 Task: Find connections with filter location Castrop-Rauxel with filter topic #jobwith filter profile language French with filter current company Hindustan Zinc with filter school Christ University, Bangalore with filter industry Food and Beverage Services with filter service category Tax Law with filter keywords title Geological Engineer
Action: Mouse moved to (607, 80)
Screenshot: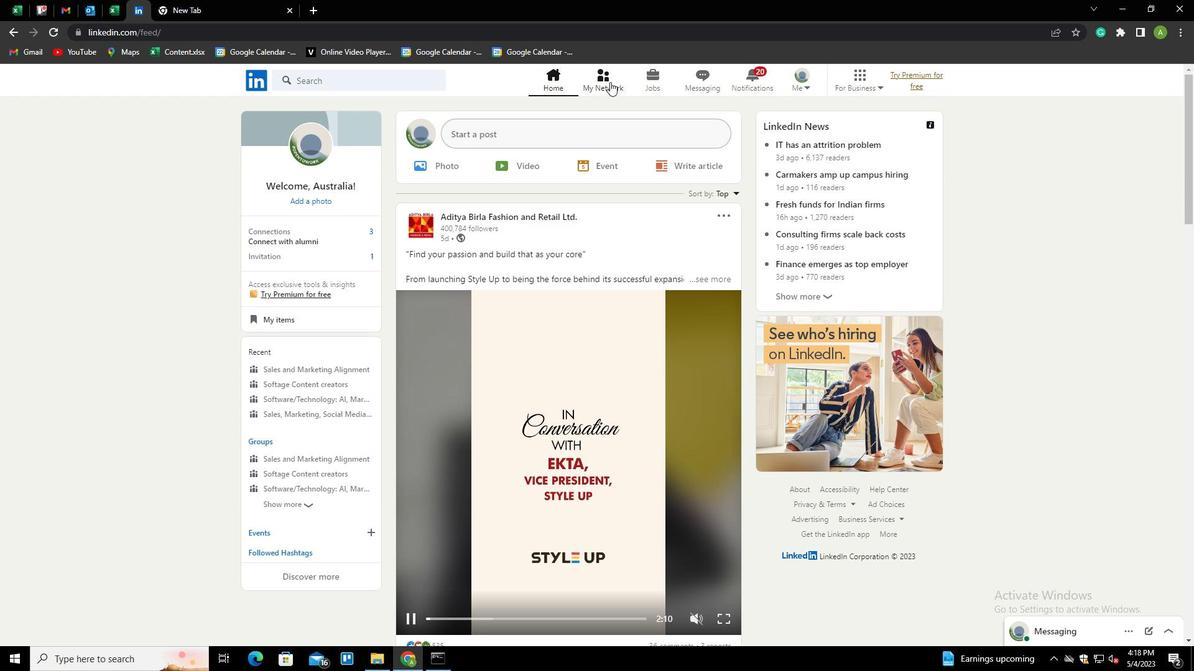 
Action: Mouse pressed left at (607, 80)
Screenshot: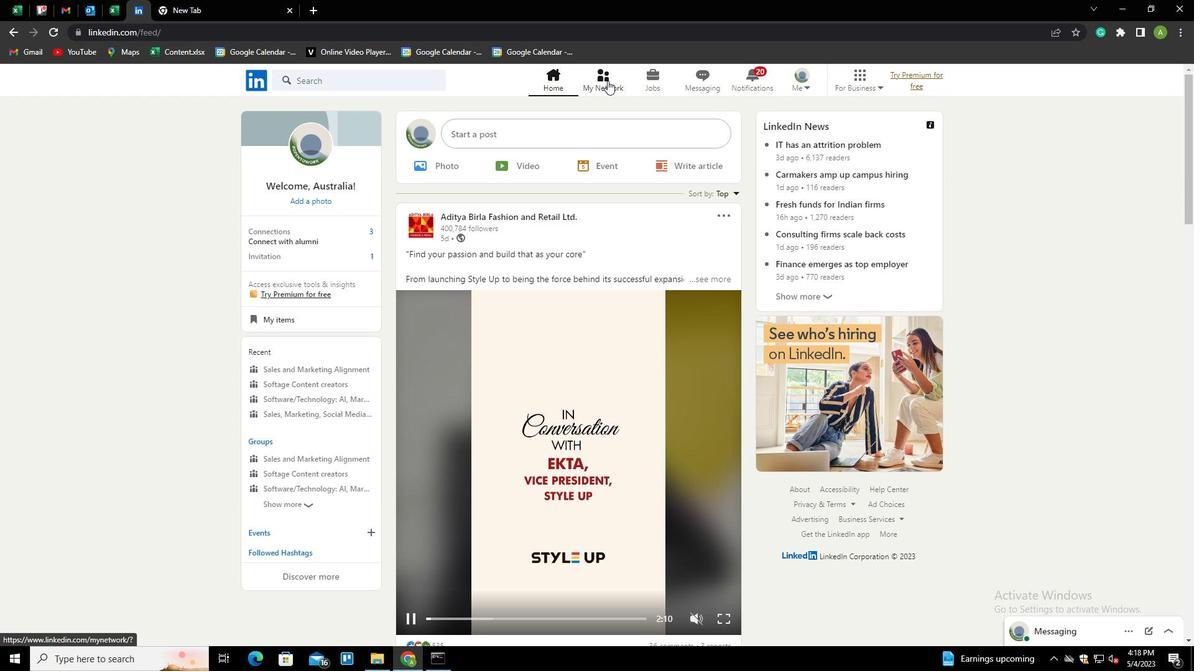 
Action: Mouse moved to (270, 151)
Screenshot: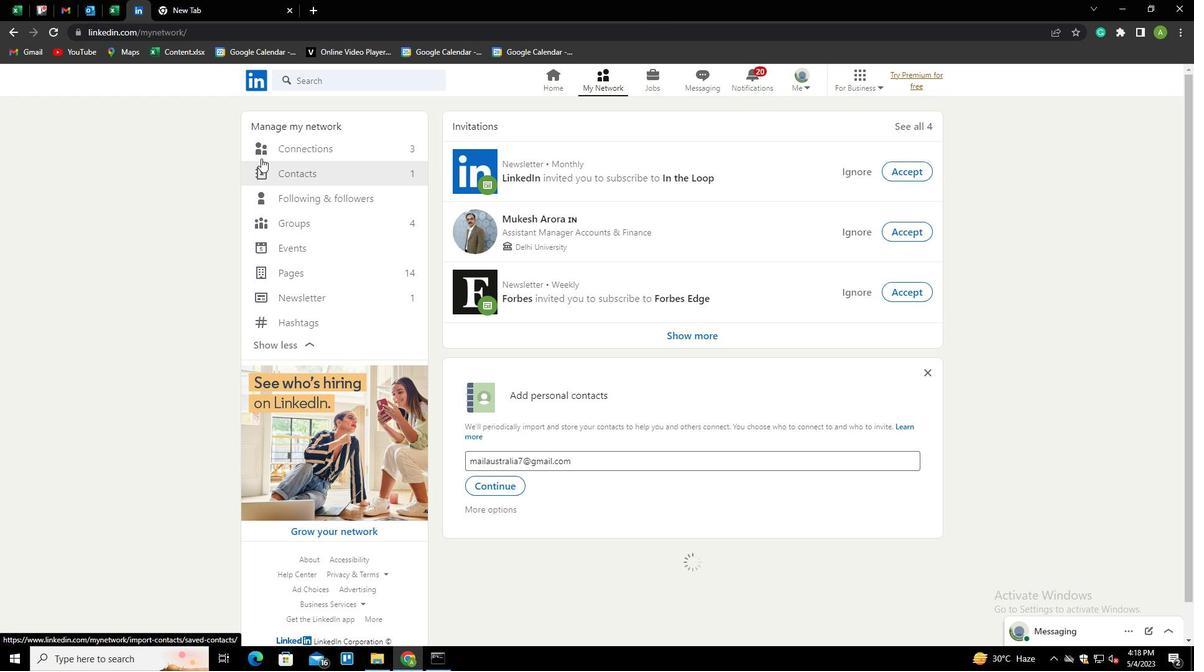 
Action: Mouse pressed left at (270, 151)
Screenshot: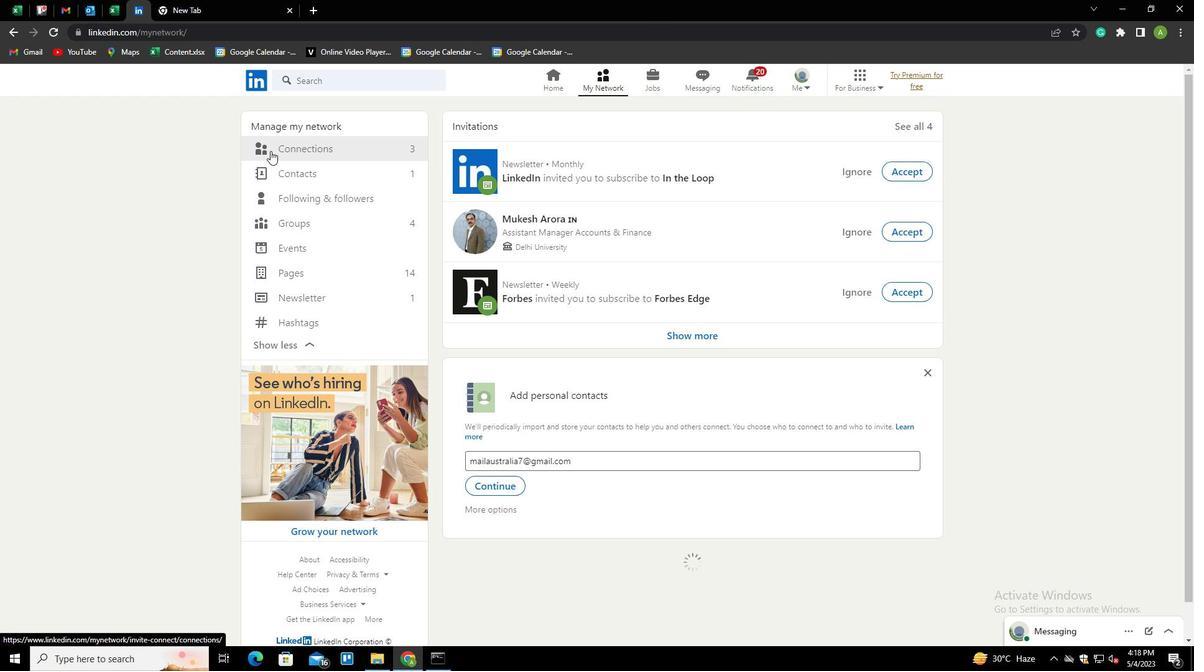 
Action: Mouse moved to (281, 146)
Screenshot: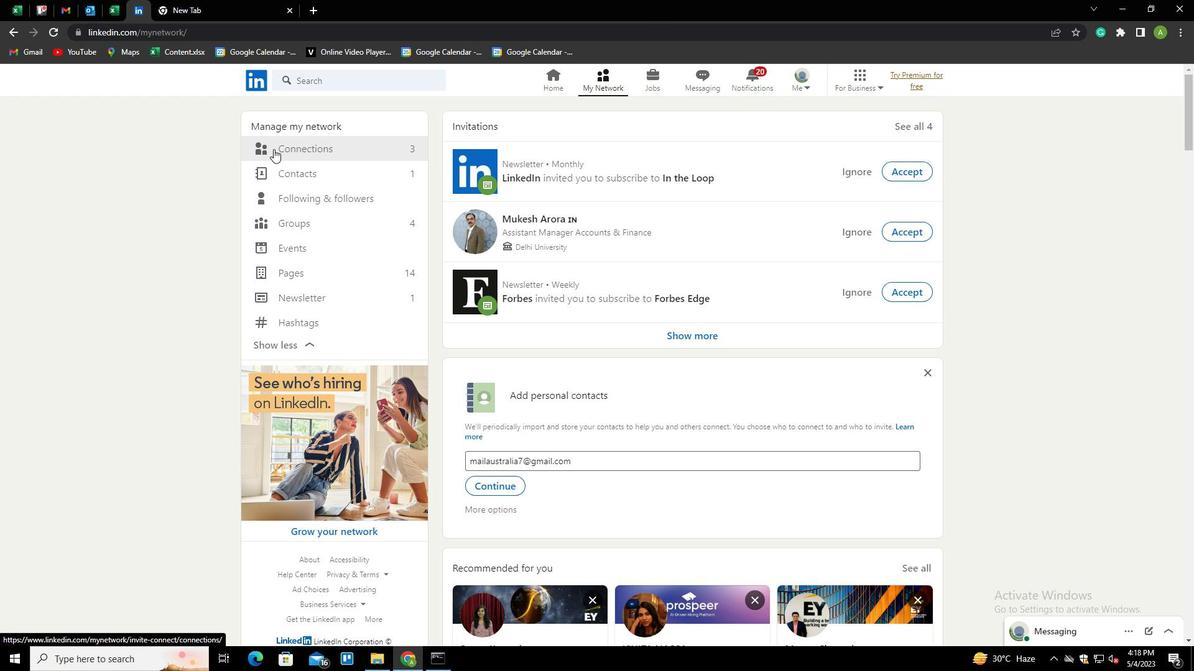 
Action: Mouse pressed left at (281, 146)
Screenshot: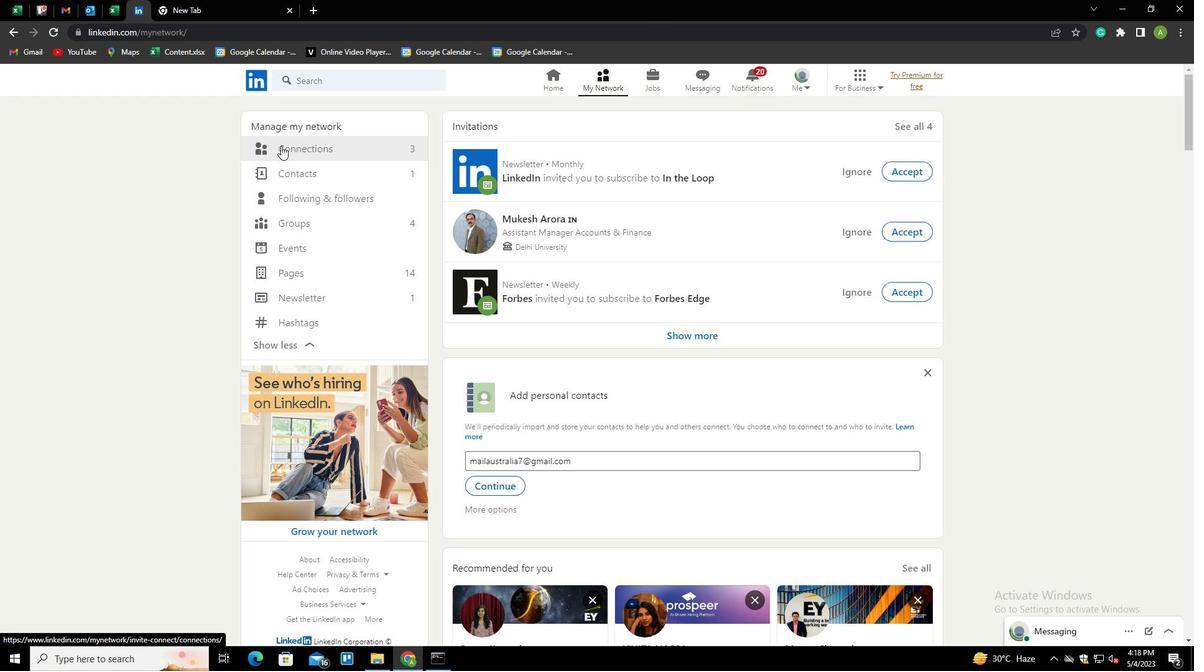 
Action: Mouse moved to (669, 148)
Screenshot: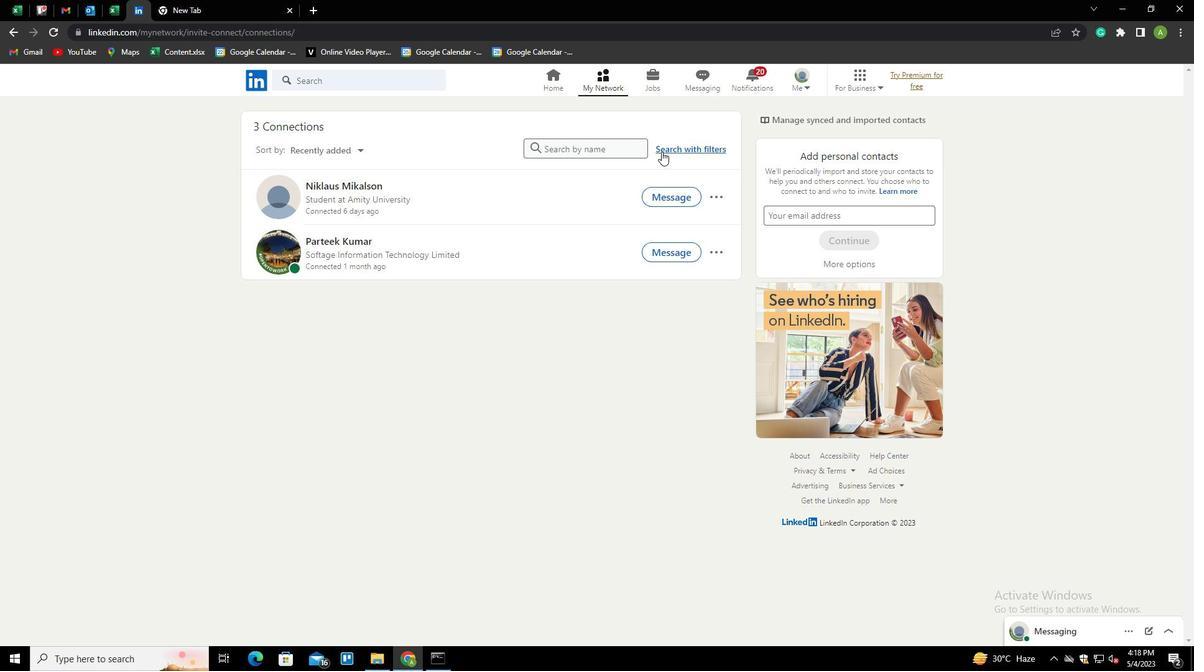 
Action: Mouse pressed left at (669, 148)
Screenshot: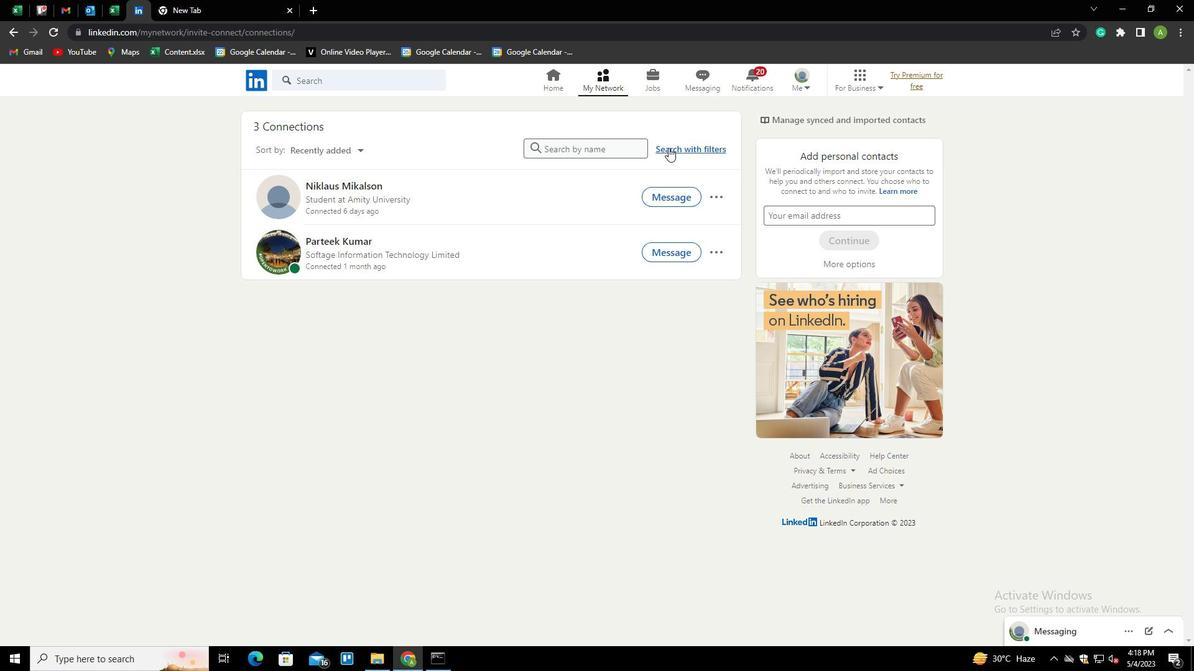 
Action: Mouse moved to (635, 114)
Screenshot: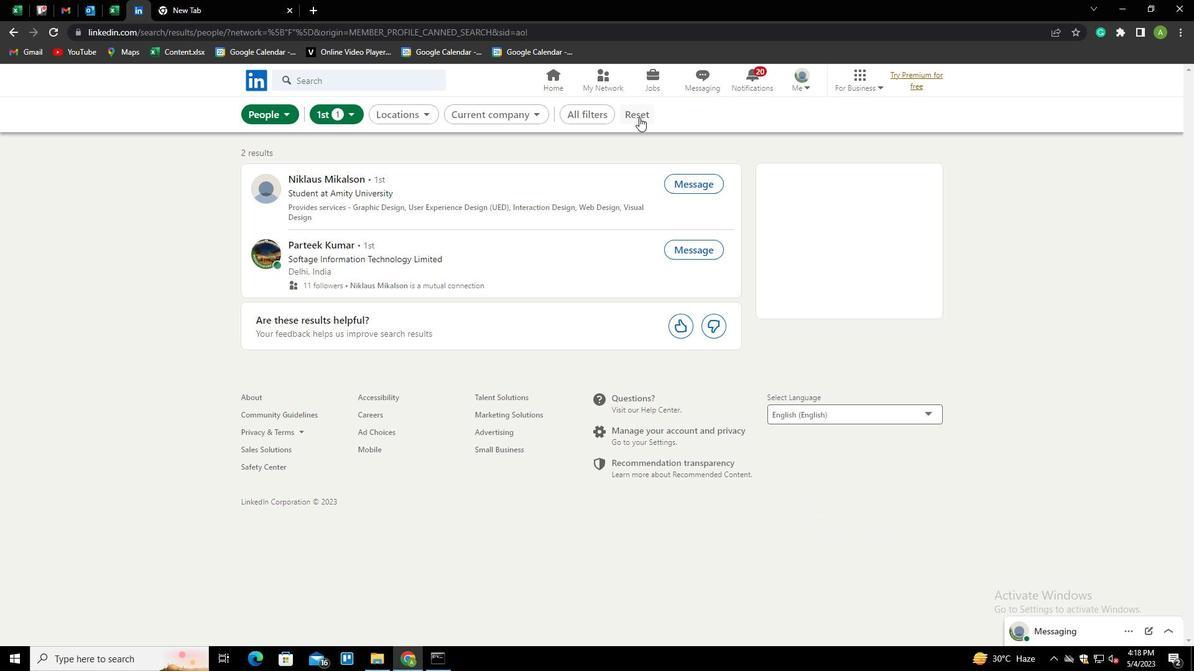 
Action: Mouse pressed left at (635, 114)
Screenshot: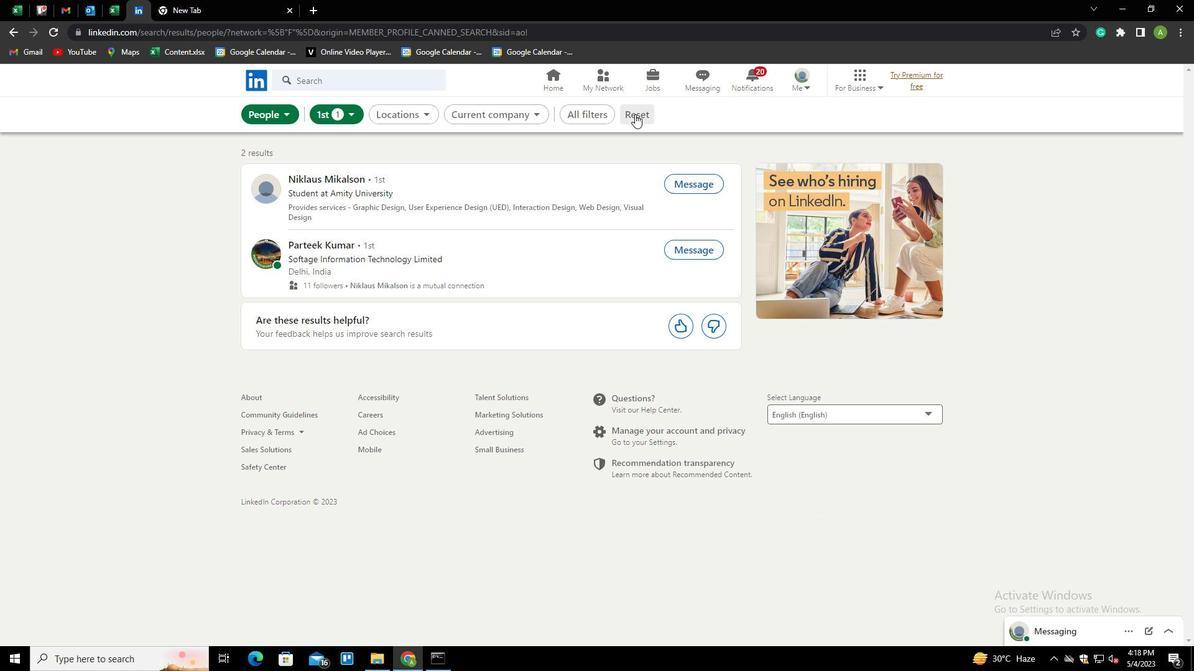 
Action: Mouse moved to (624, 113)
Screenshot: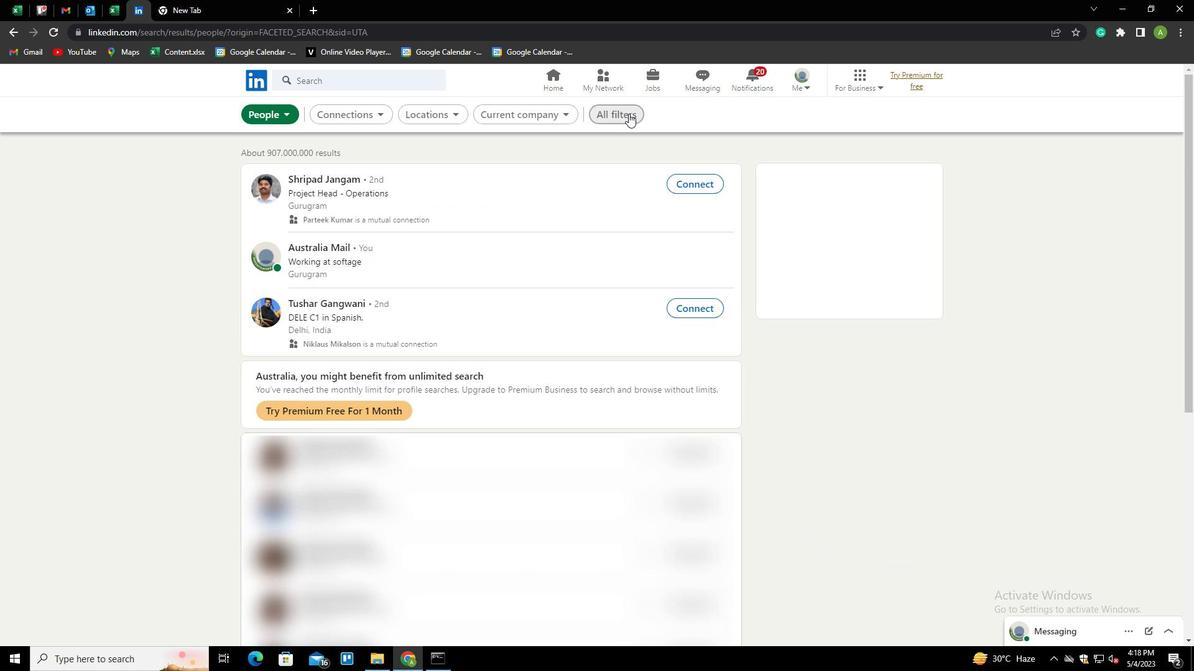 
Action: Mouse pressed left at (624, 113)
Screenshot: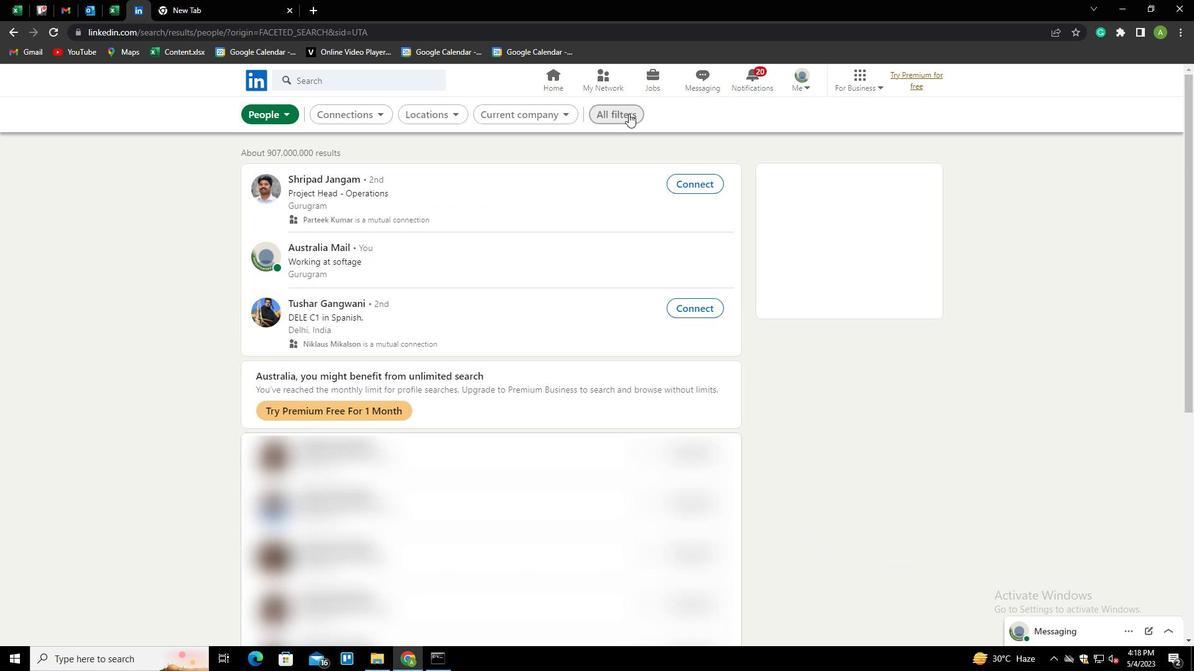 
Action: Mouse moved to (974, 317)
Screenshot: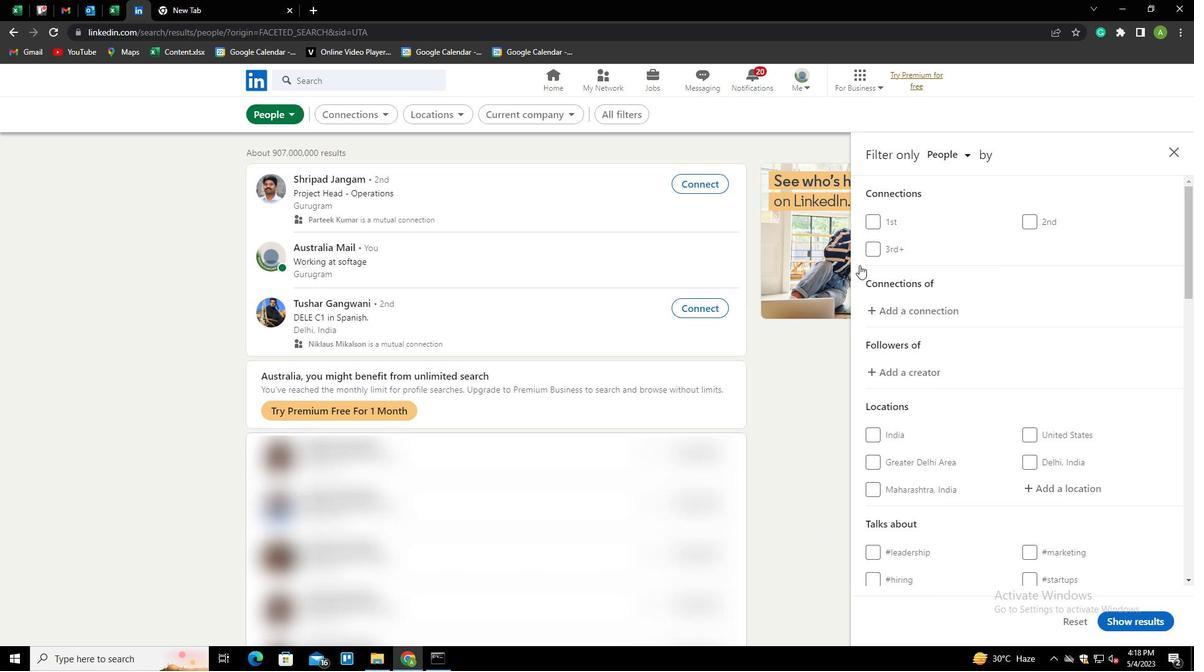 
Action: Mouse scrolled (974, 317) with delta (0, 0)
Screenshot: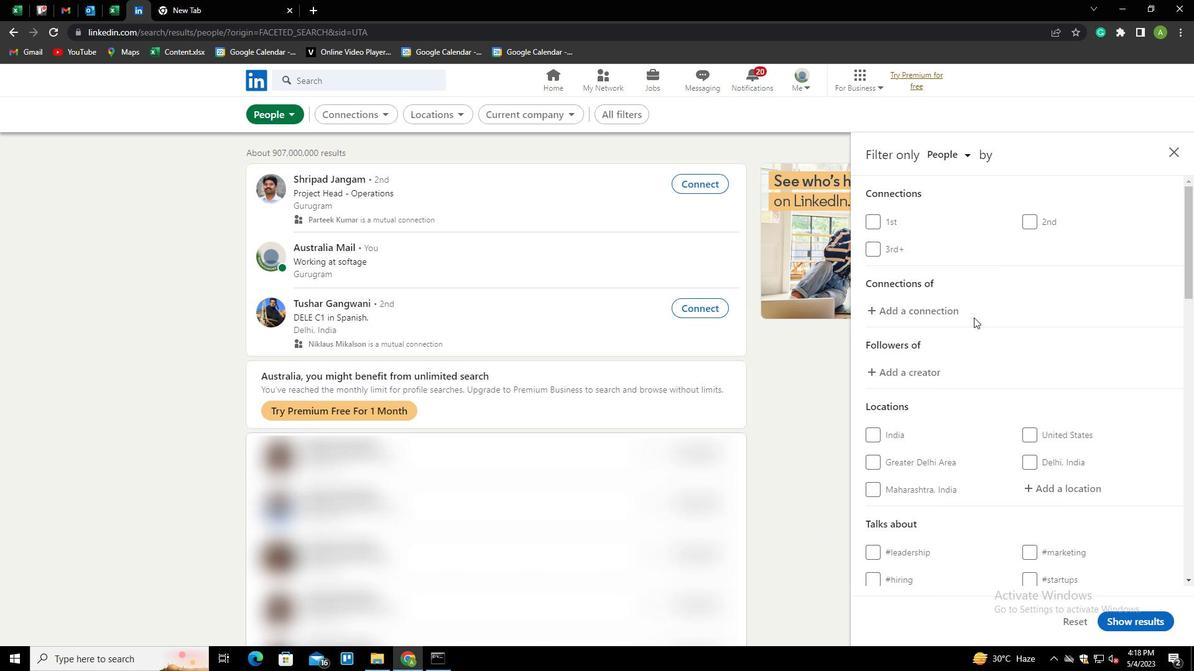
Action: Mouse scrolled (974, 317) with delta (0, 0)
Screenshot: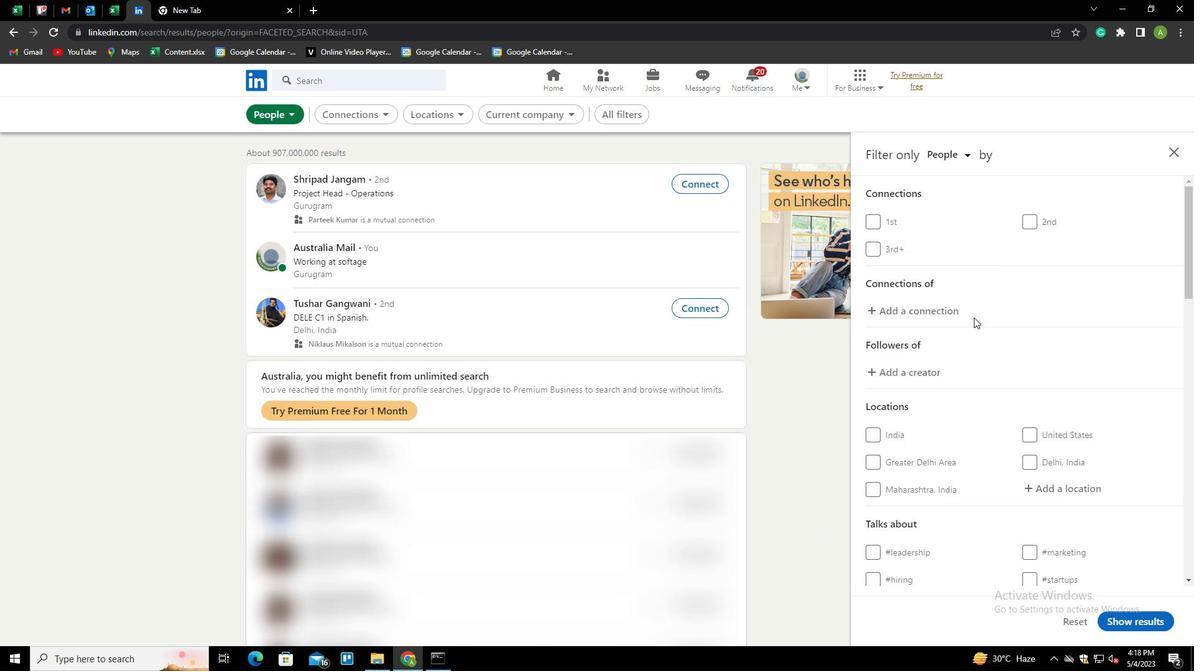 
Action: Mouse moved to (1057, 357)
Screenshot: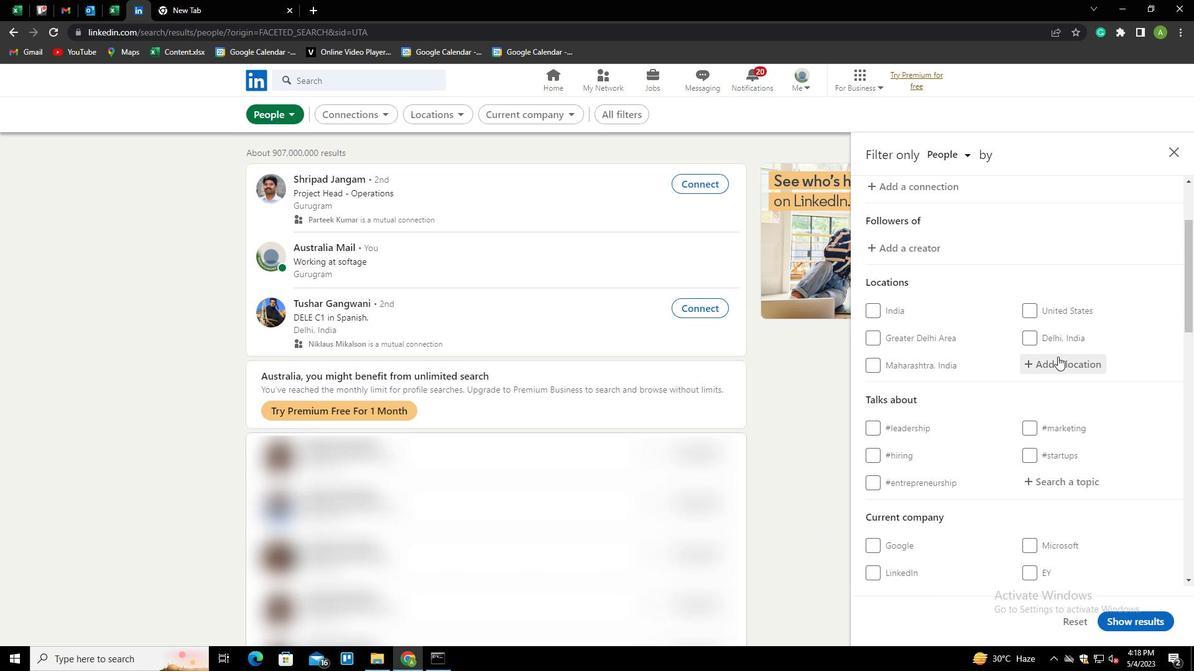 
Action: Mouse pressed left at (1057, 357)
Screenshot: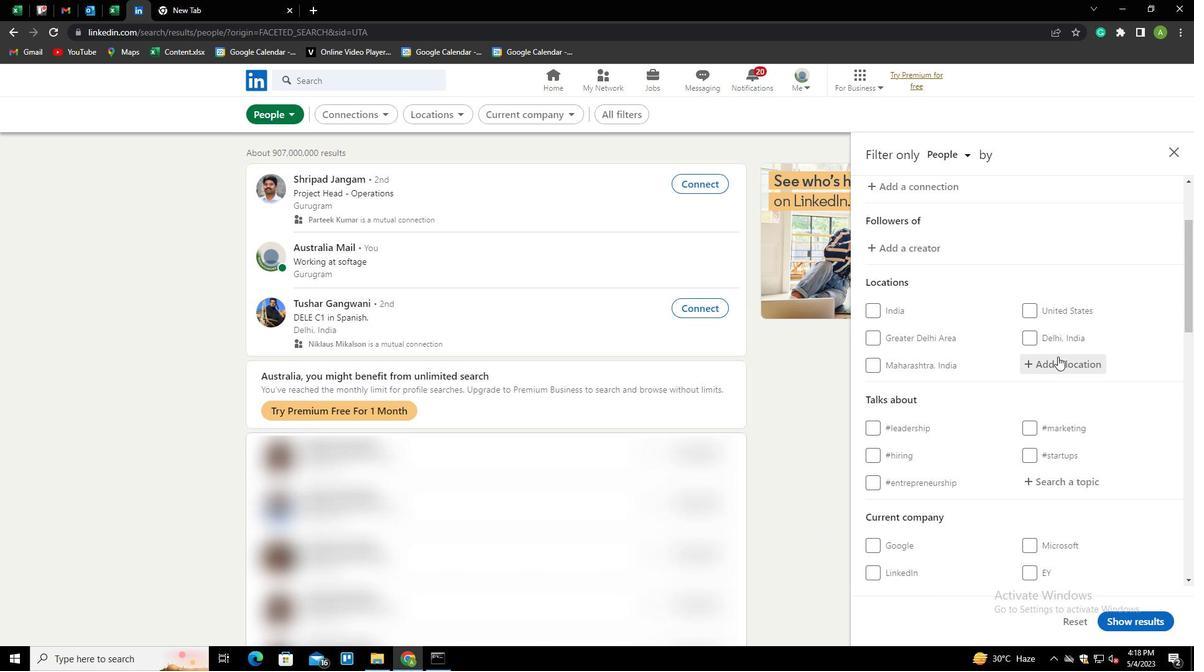 
Action: Key pressed <Key.shift>CA
Screenshot: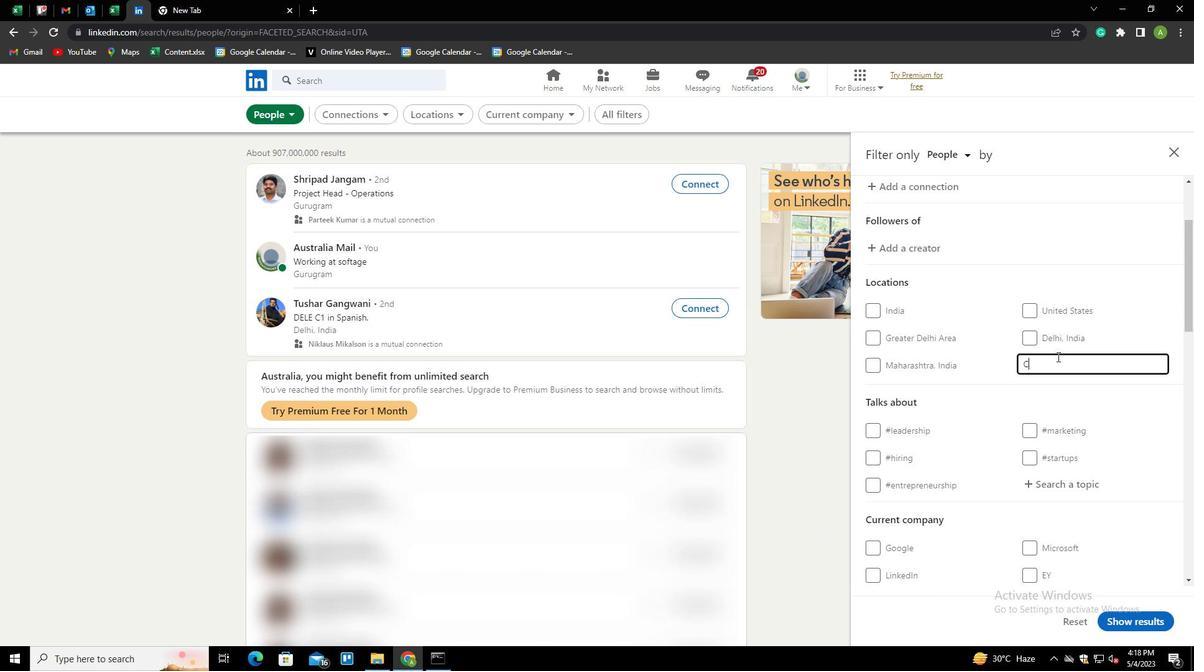 
Action: Mouse moved to (967, 391)
Screenshot: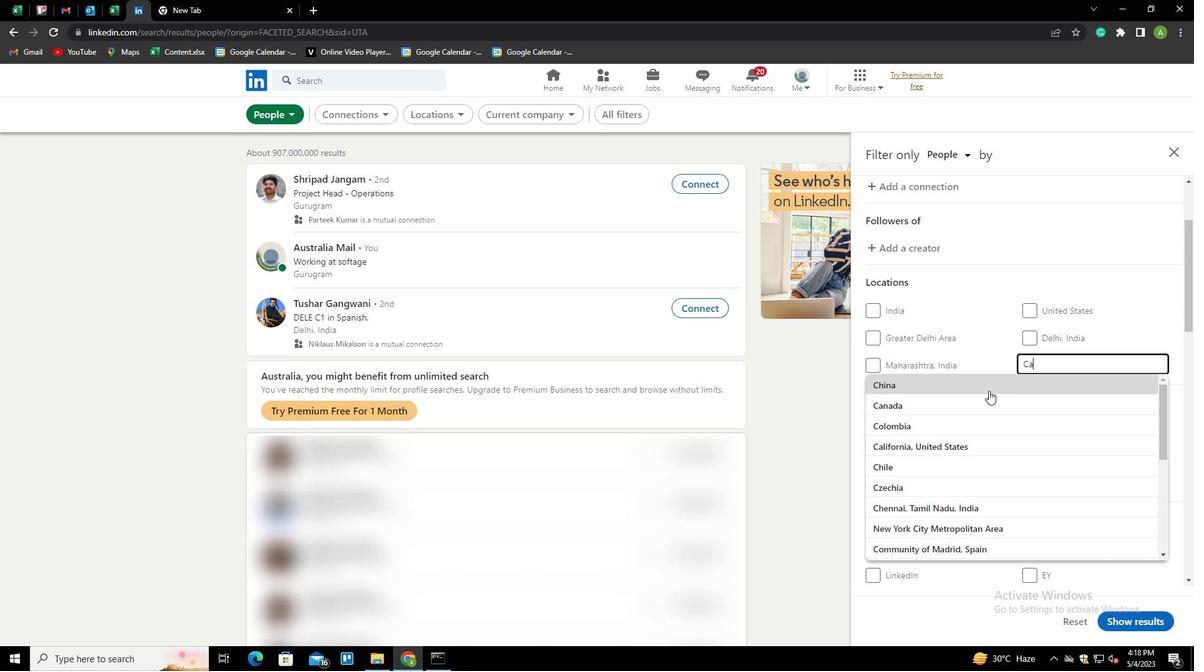 
Action: Key pressed STROP<Key.down><Key.enter>
Screenshot: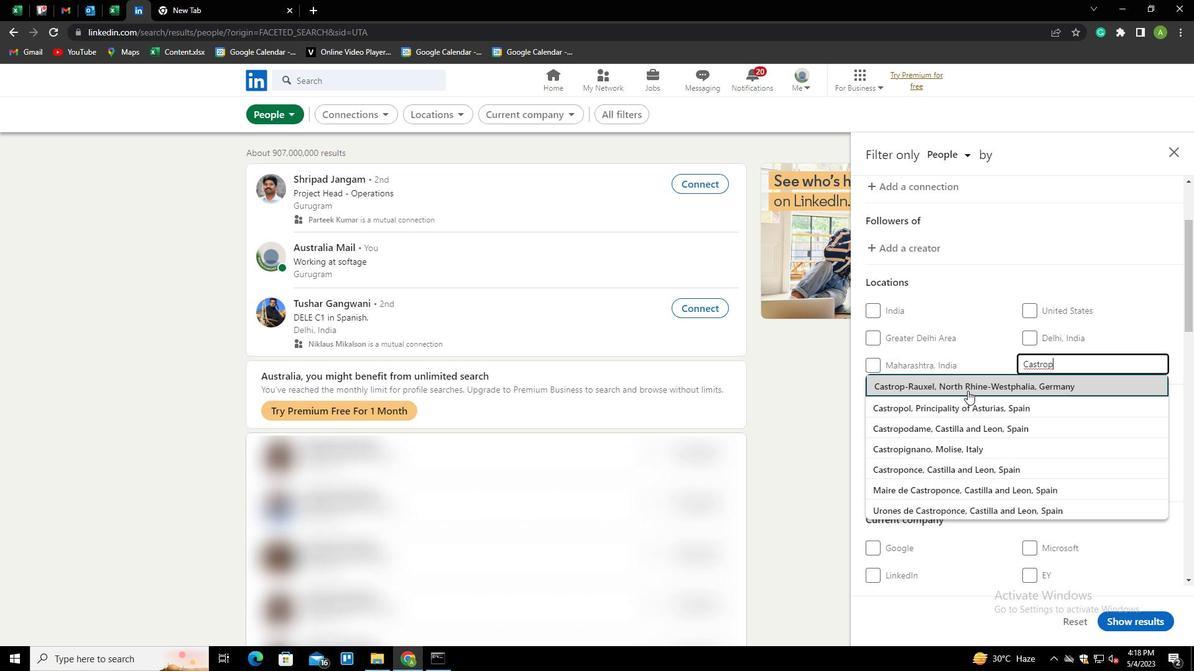 
Action: Mouse scrolled (967, 390) with delta (0, 0)
Screenshot: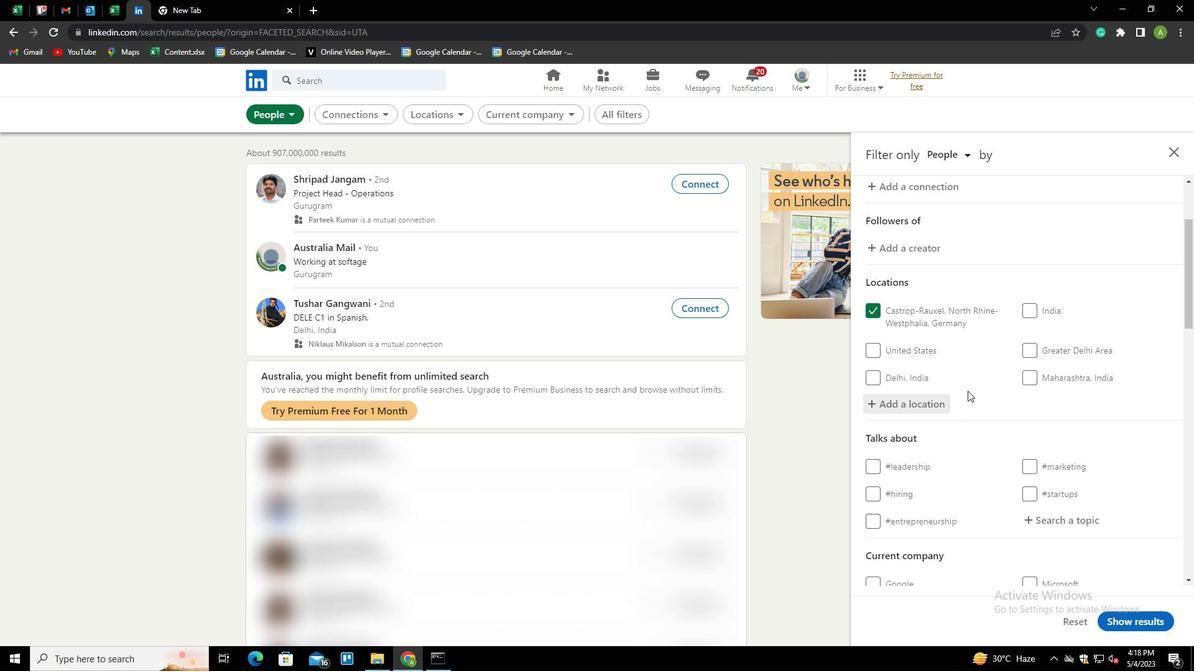 
Action: Mouse scrolled (967, 390) with delta (0, 0)
Screenshot: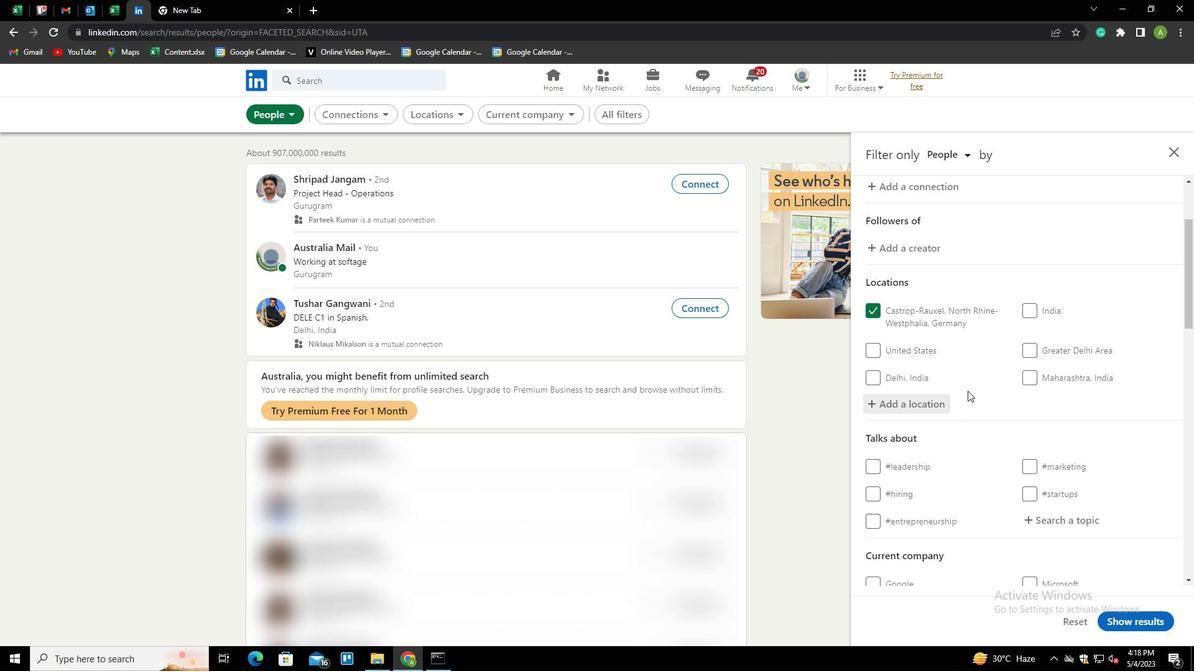
Action: Mouse moved to (1035, 395)
Screenshot: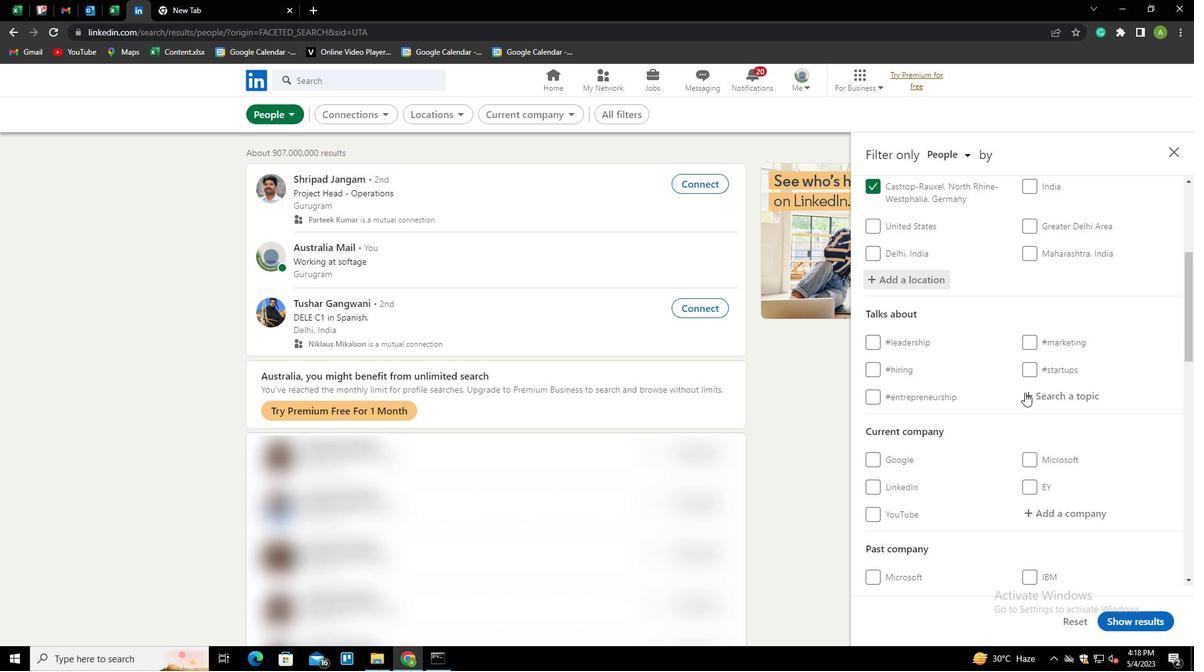 
Action: Mouse pressed left at (1035, 395)
Screenshot: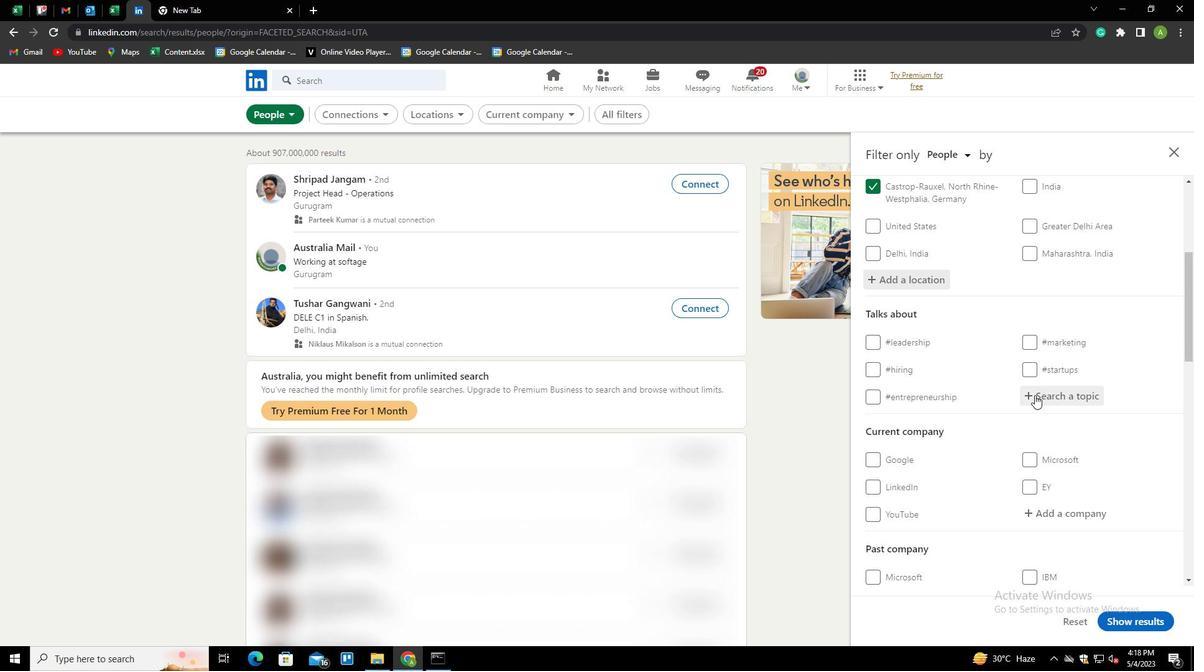 
Action: Mouse moved to (1026, 390)
Screenshot: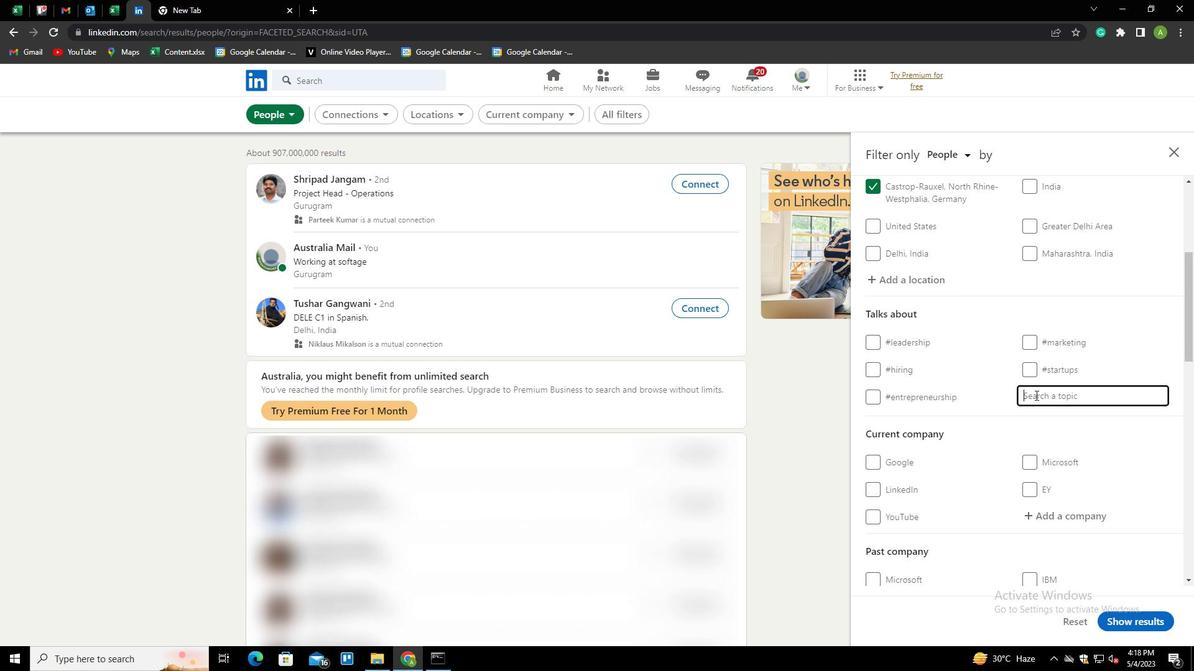 
Action: Key pressed JOB<Key.down><Key.enter>
Screenshot: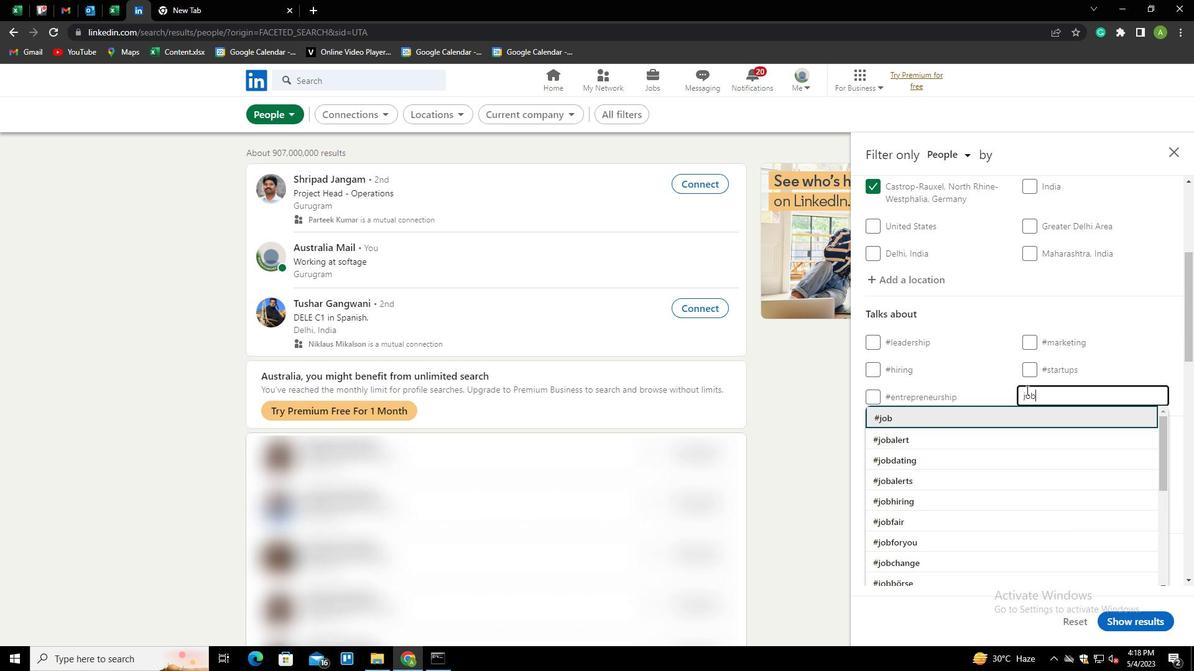 
Action: Mouse scrolled (1026, 389) with delta (0, 0)
Screenshot: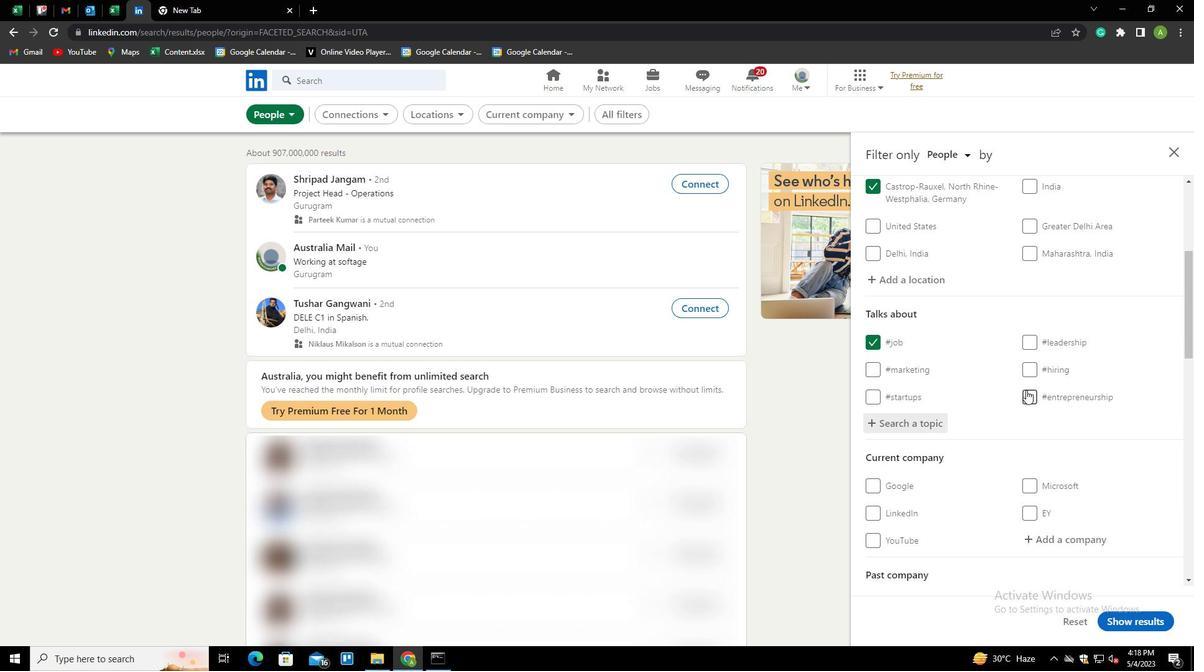 
Action: Mouse moved to (941, 438)
Screenshot: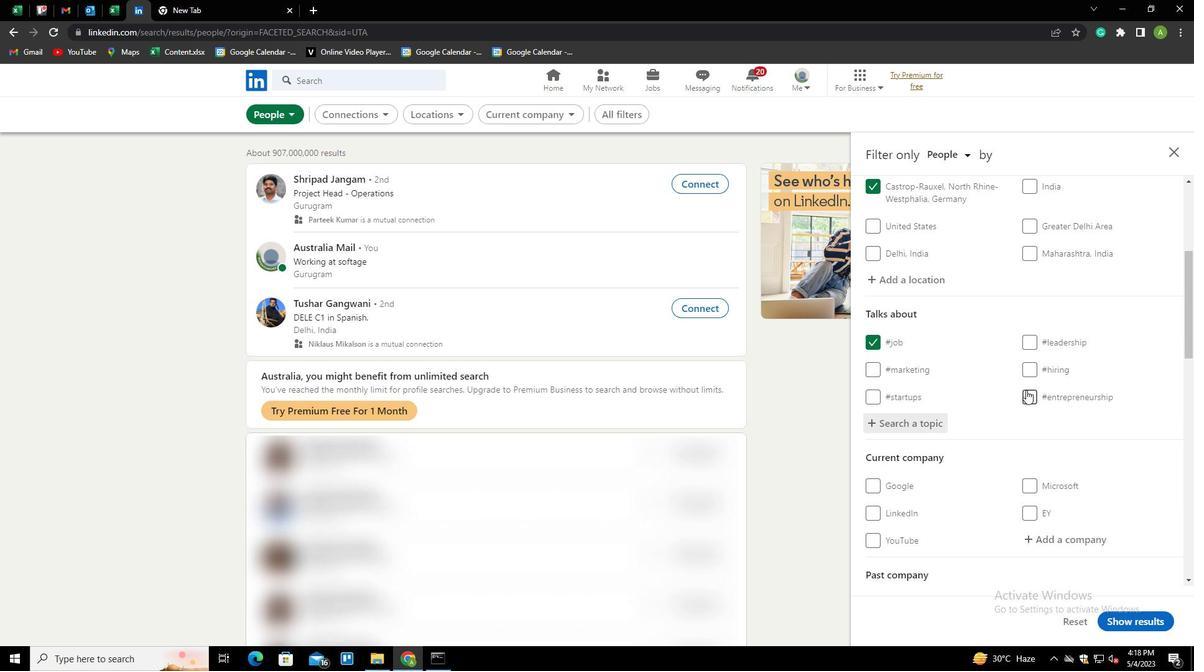 
Action: Mouse scrolled (941, 437) with delta (0, 0)
Screenshot: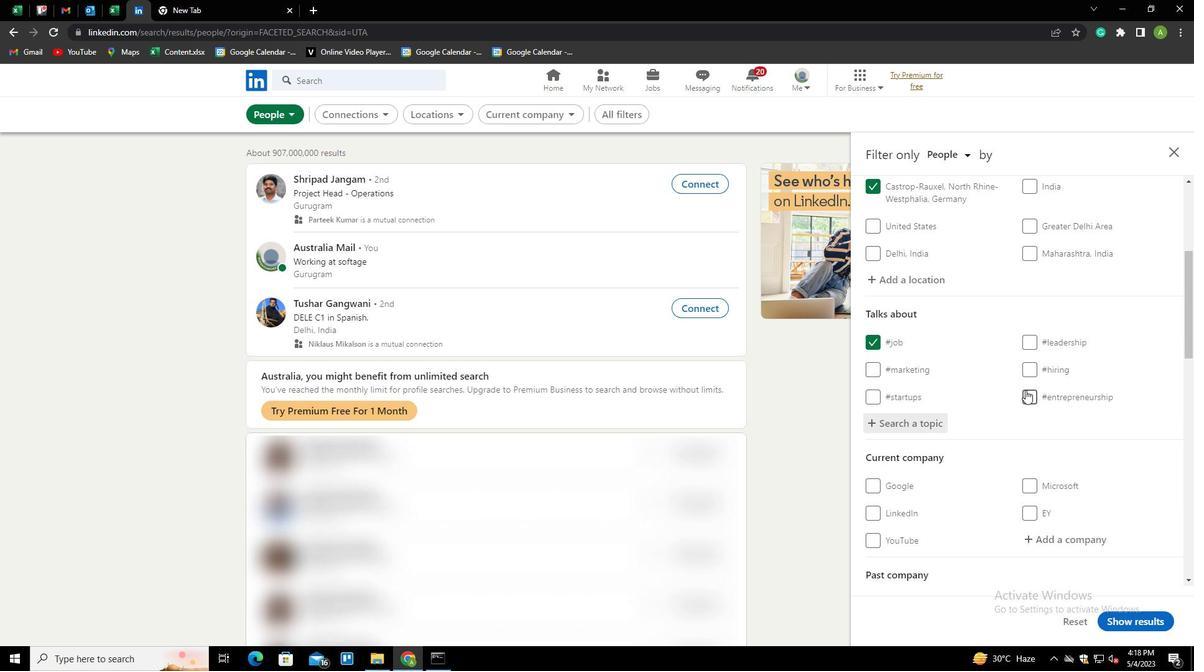 
Action: Mouse scrolled (941, 437) with delta (0, 0)
Screenshot: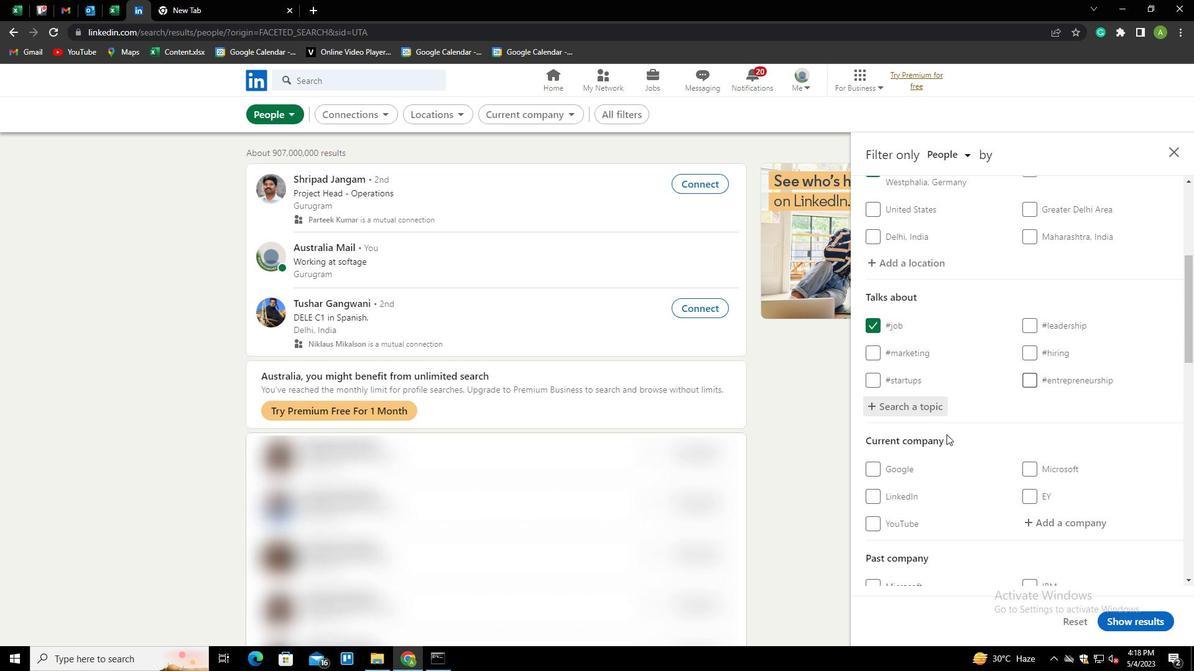 
Action: Mouse scrolled (941, 437) with delta (0, 0)
Screenshot: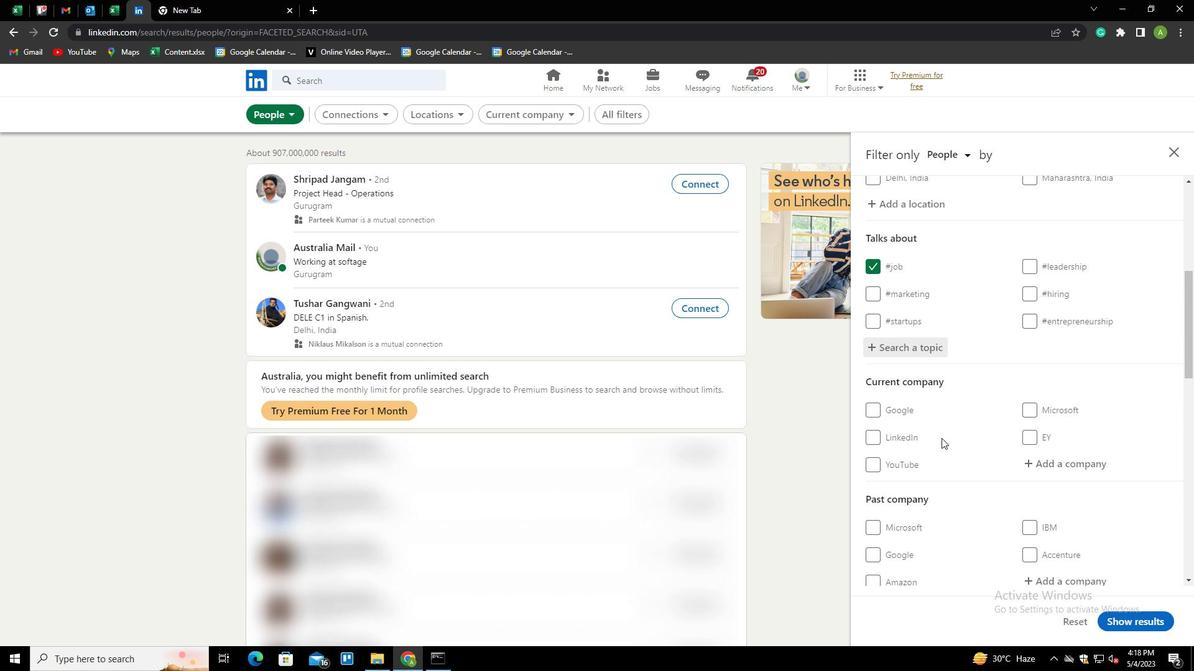 
Action: Mouse scrolled (941, 437) with delta (0, 0)
Screenshot: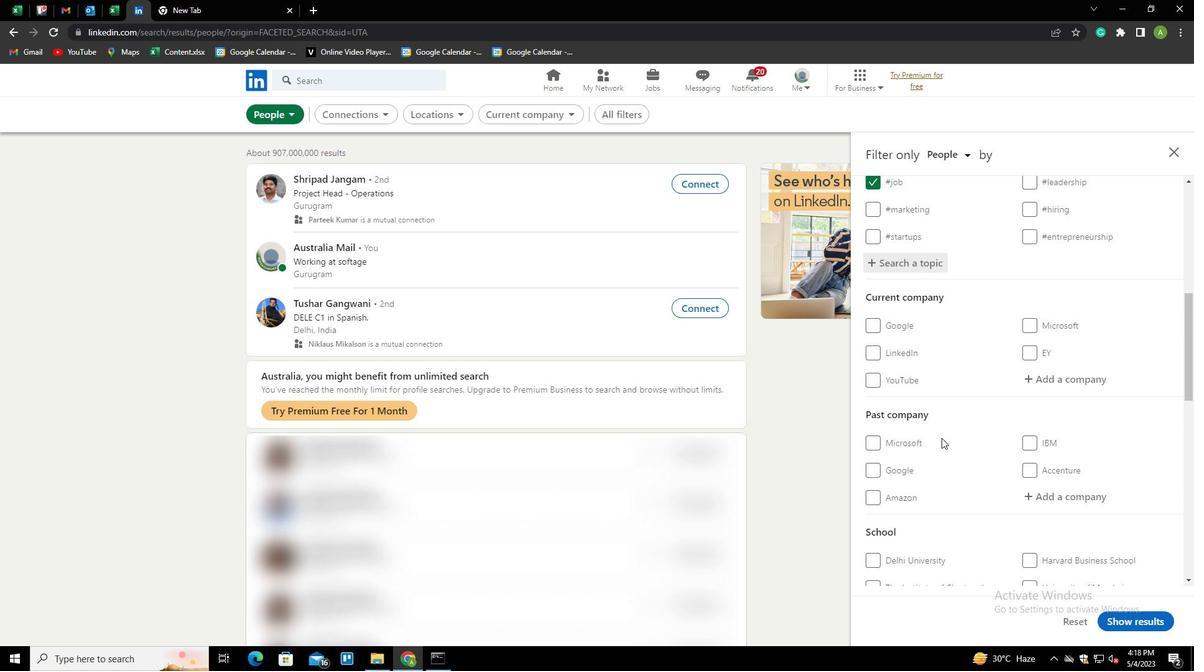 
Action: Mouse scrolled (941, 437) with delta (0, 0)
Screenshot: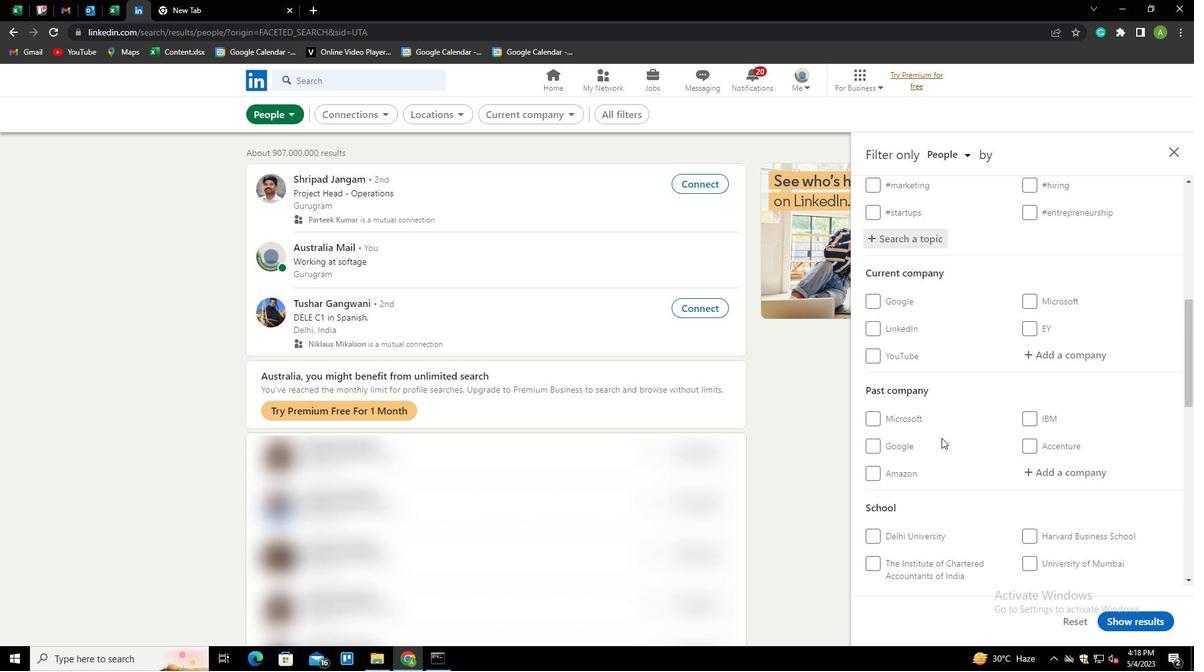 
Action: Mouse scrolled (941, 437) with delta (0, 0)
Screenshot: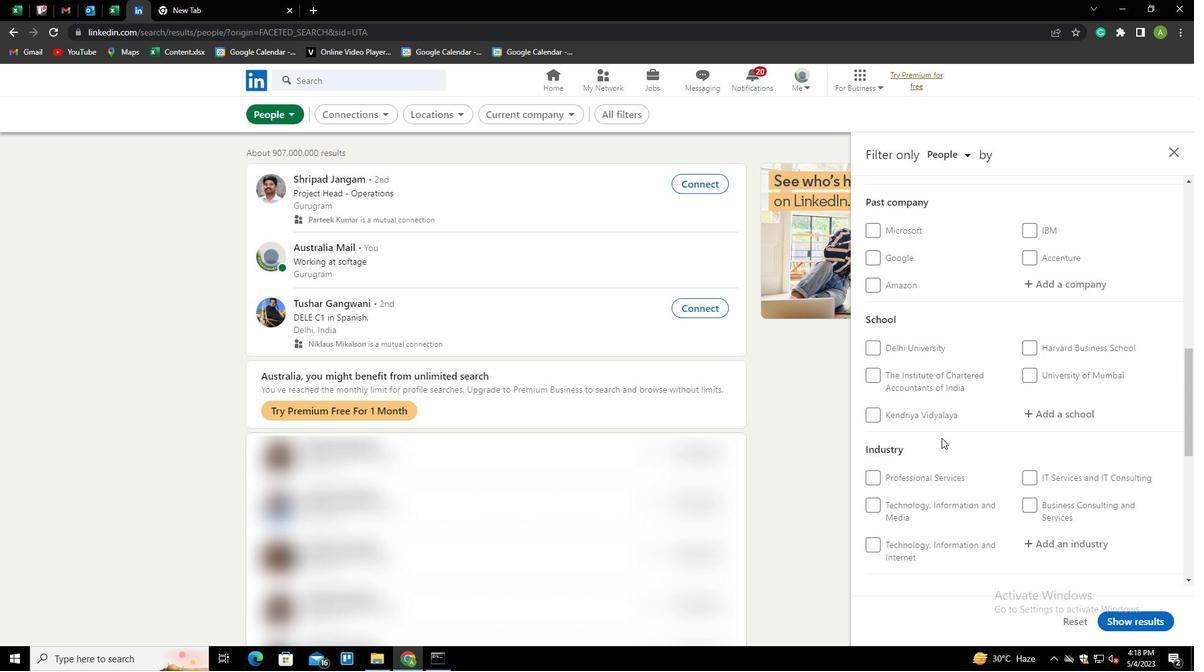 
Action: Mouse scrolled (941, 437) with delta (0, 0)
Screenshot: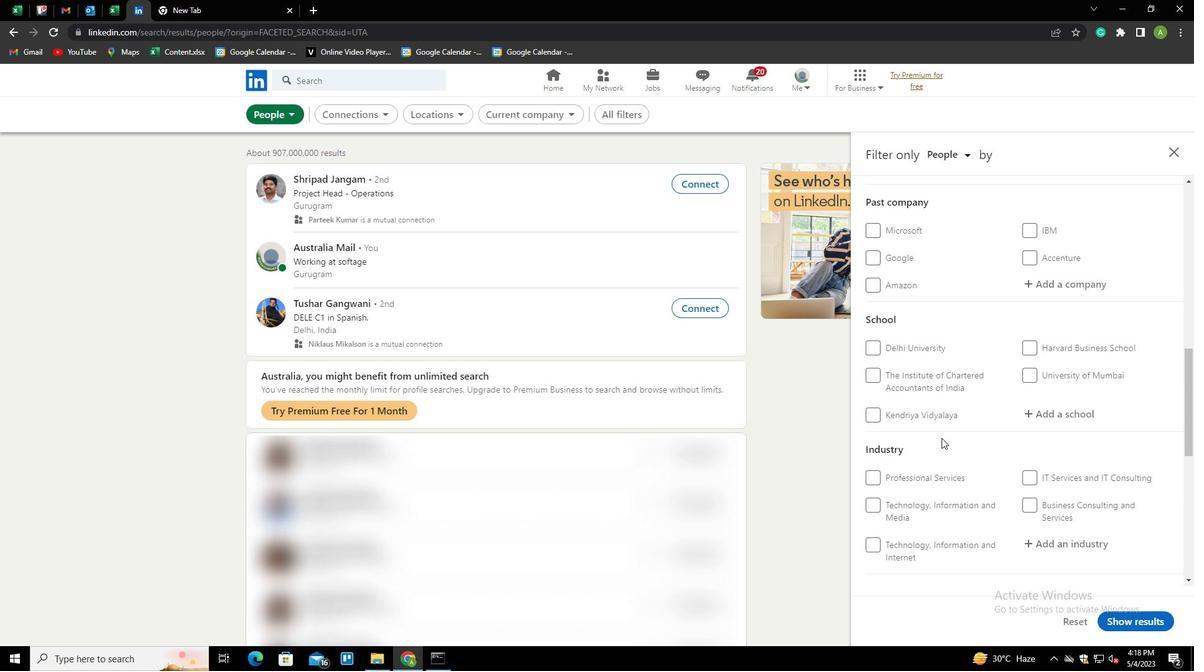 
Action: Mouse scrolled (941, 437) with delta (0, 0)
Screenshot: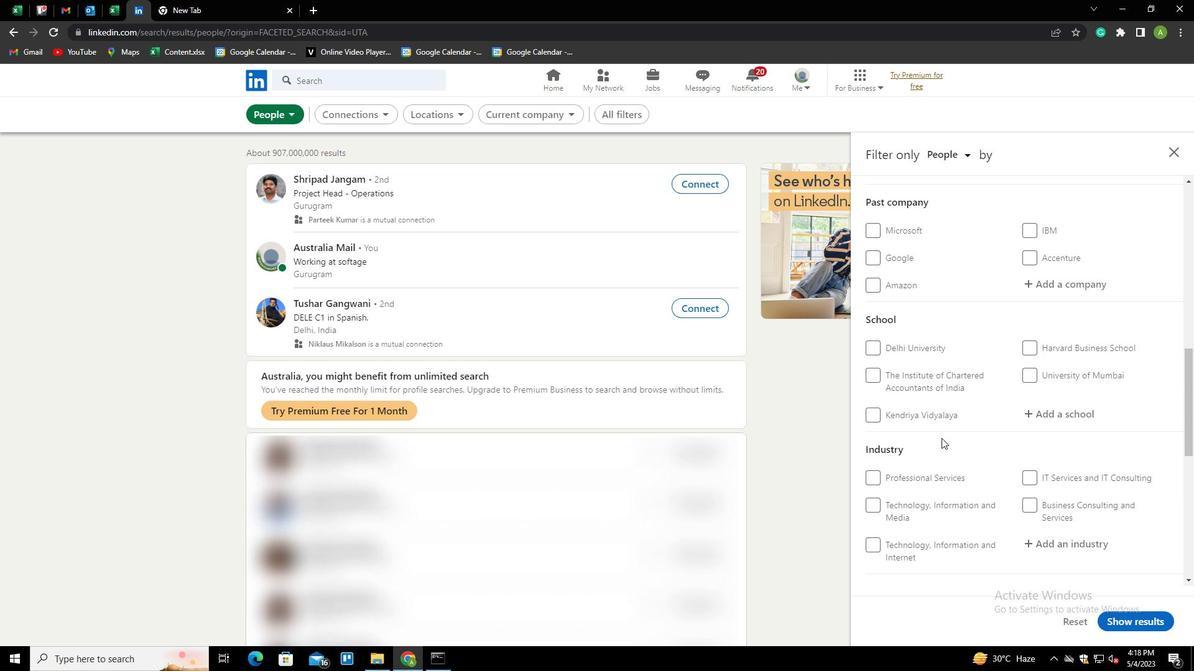 
Action: Mouse scrolled (941, 437) with delta (0, 0)
Screenshot: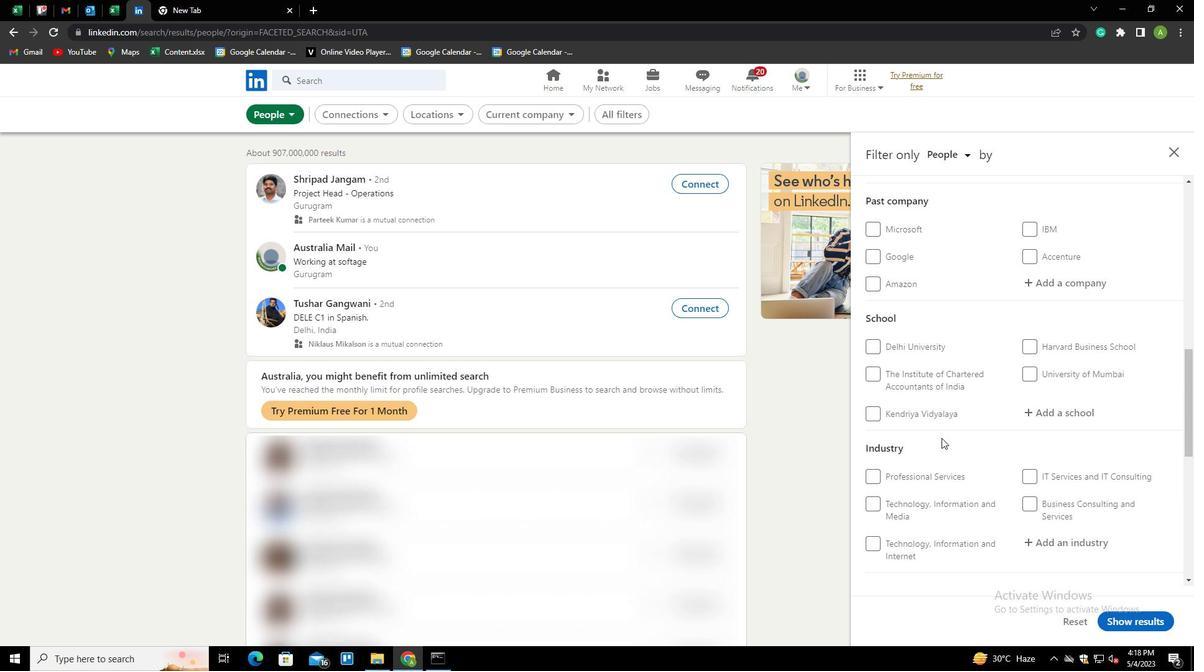 
Action: Mouse moved to (1037, 366)
Screenshot: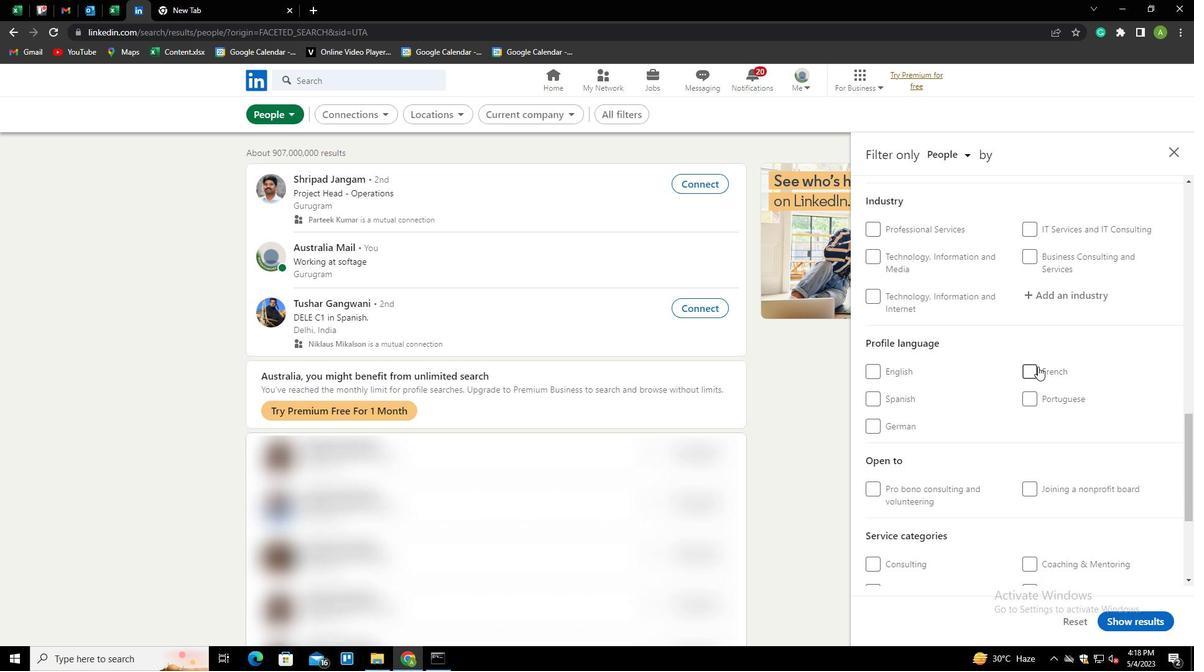 
Action: Mouse pressed left at (1037, 366)
Screenshot: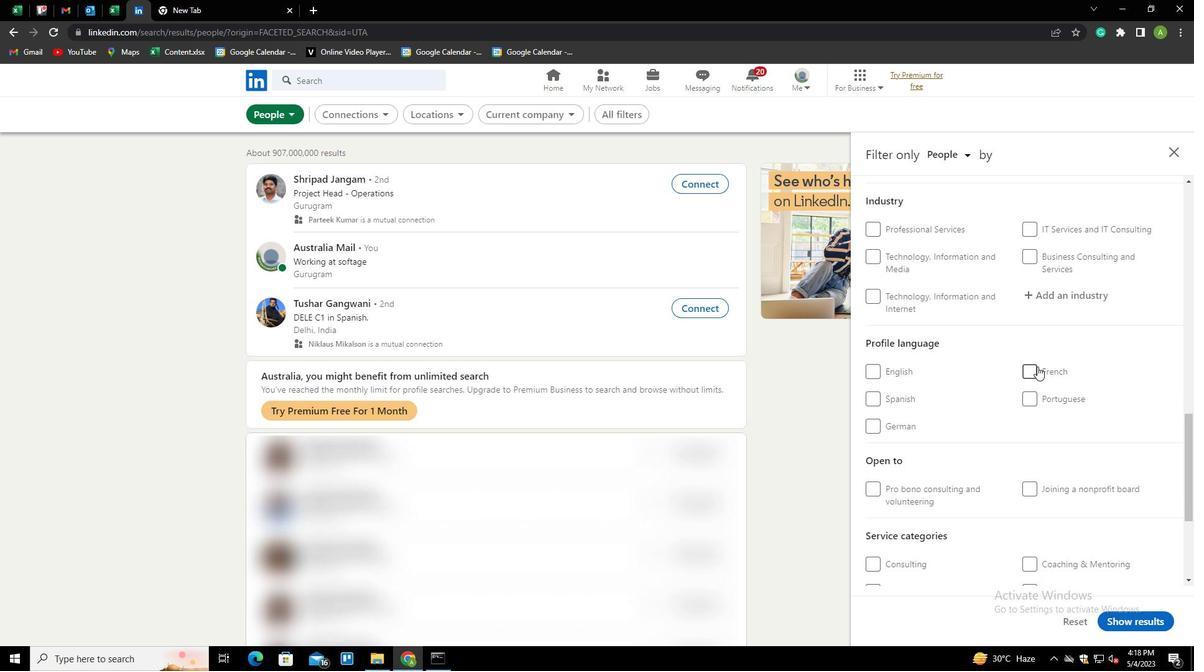 
Action: Mouse moved to (1108, 367)
Screenshot: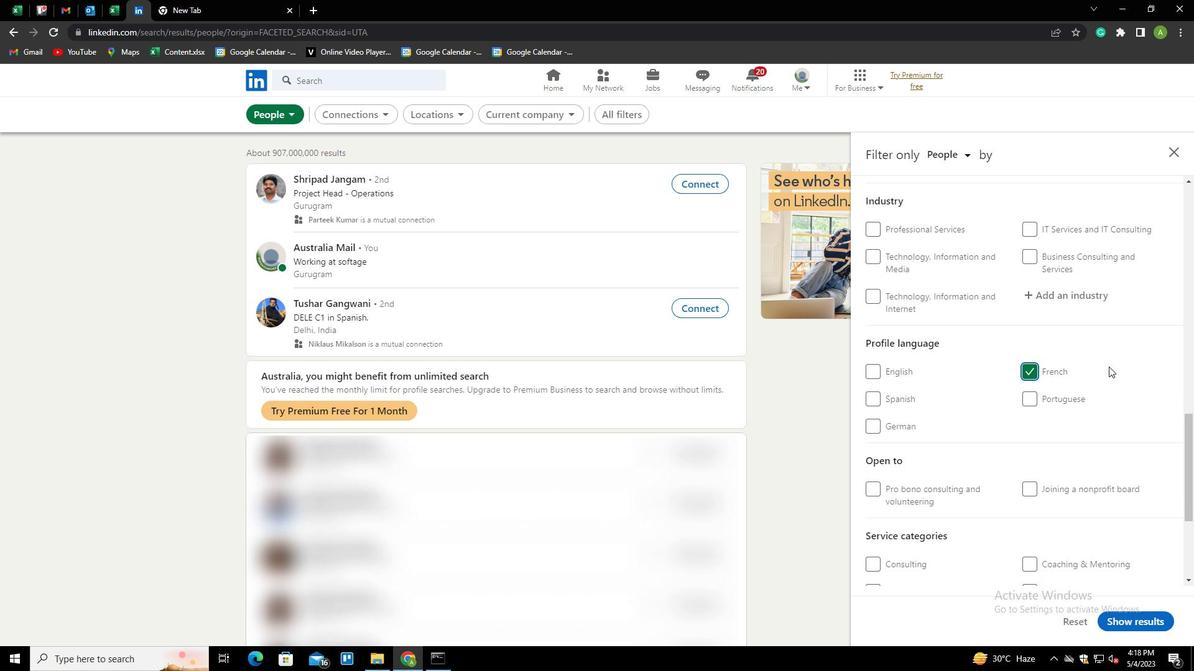 
Action: Mouse scrolled (1108, 368) with delta (0, 0)
Screenshot: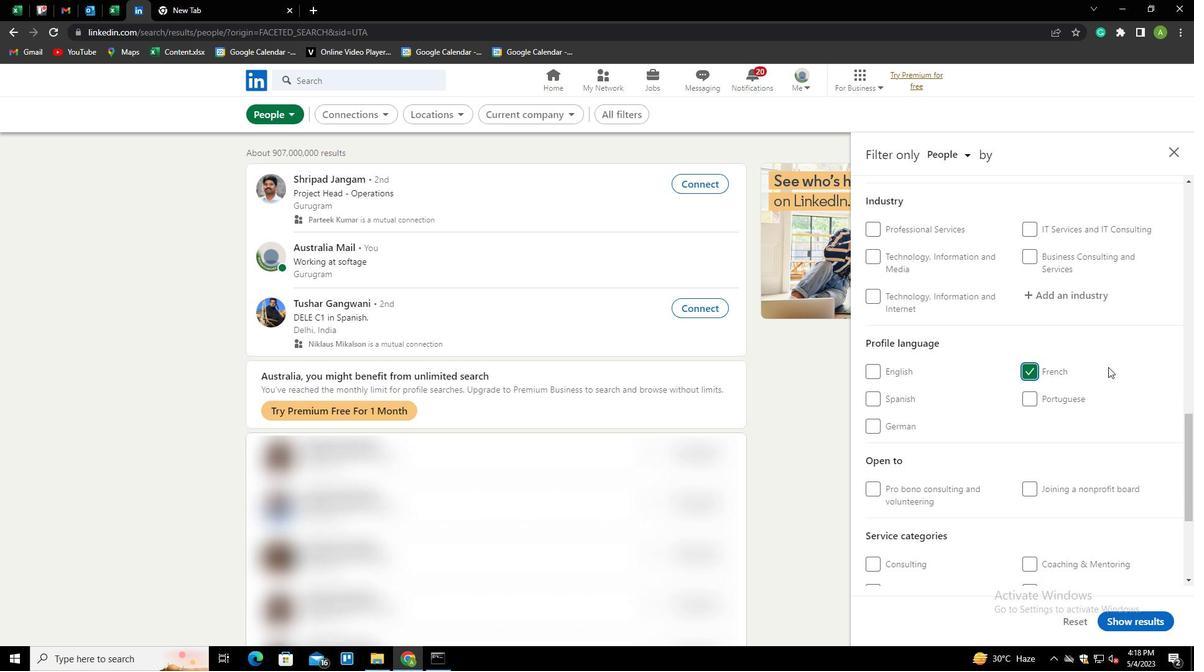 
Action: Mouse scrolled (1108, 368) with delta (0, 0)
Screenshot: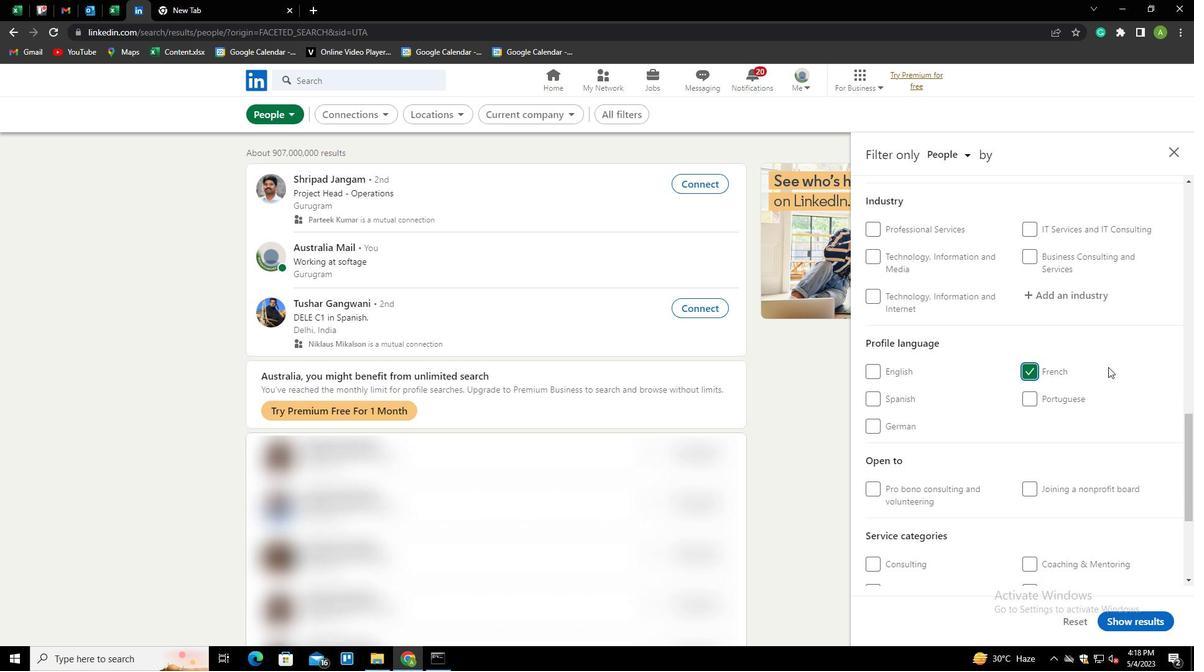 
Action: Mouse scrolled (1108, 368) with delta (0, 0)
Screenshot: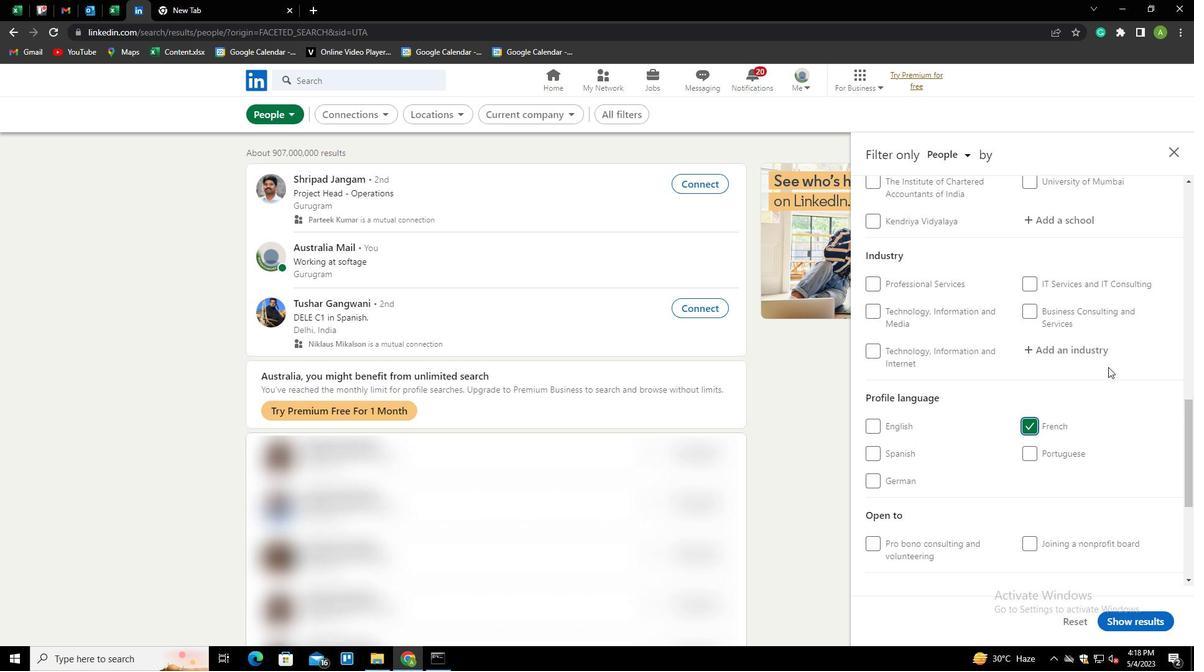 
Action: Mouse scrolled (1108, 368) with delta (0, 0)
Screenshot: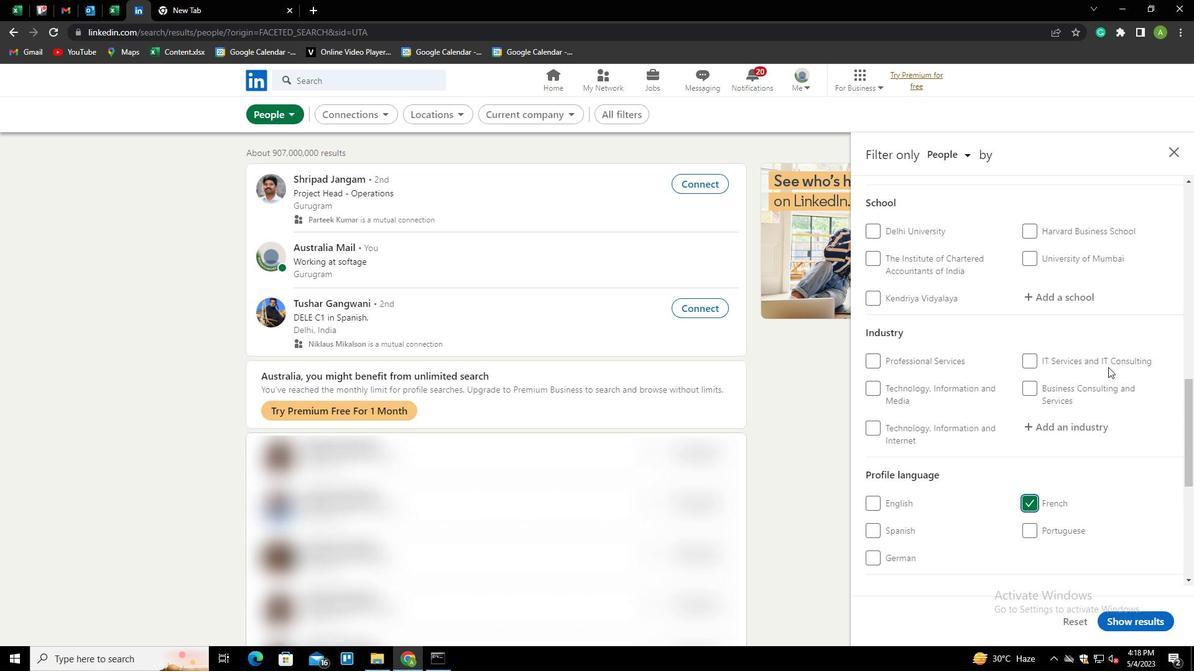 
Action: Mouse scrolled (1108, 368) with delta (0, 0)
Screenshot: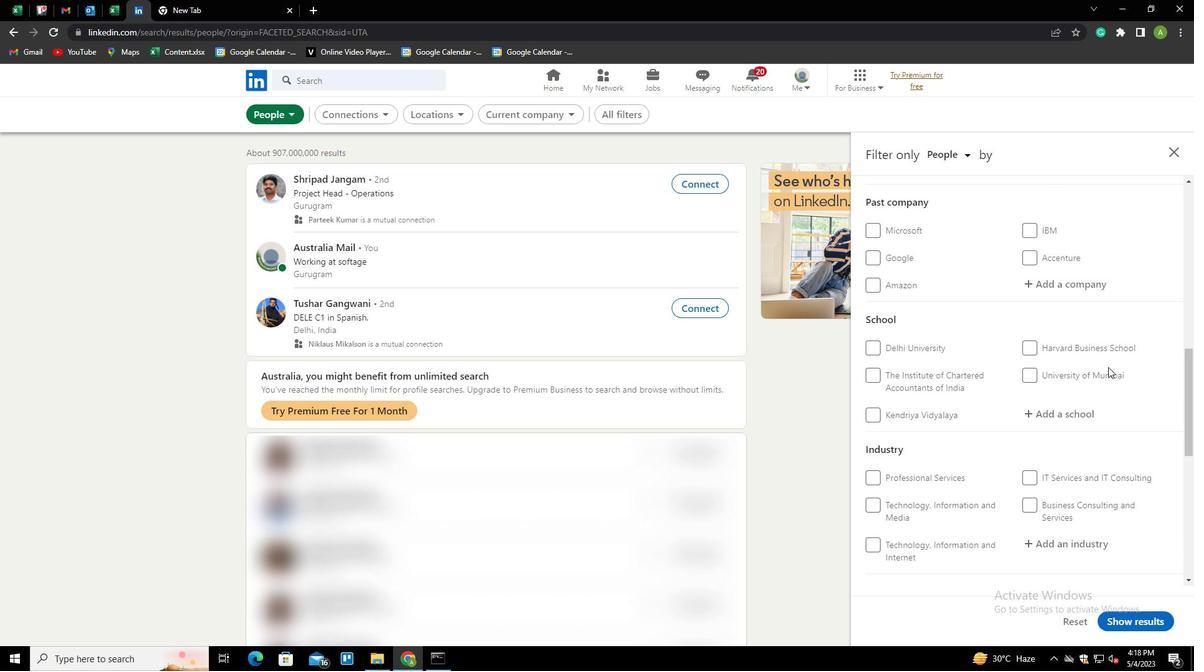
Action: Mouse scrolled (1108, 368) with delta (0, 0)
Screenshot: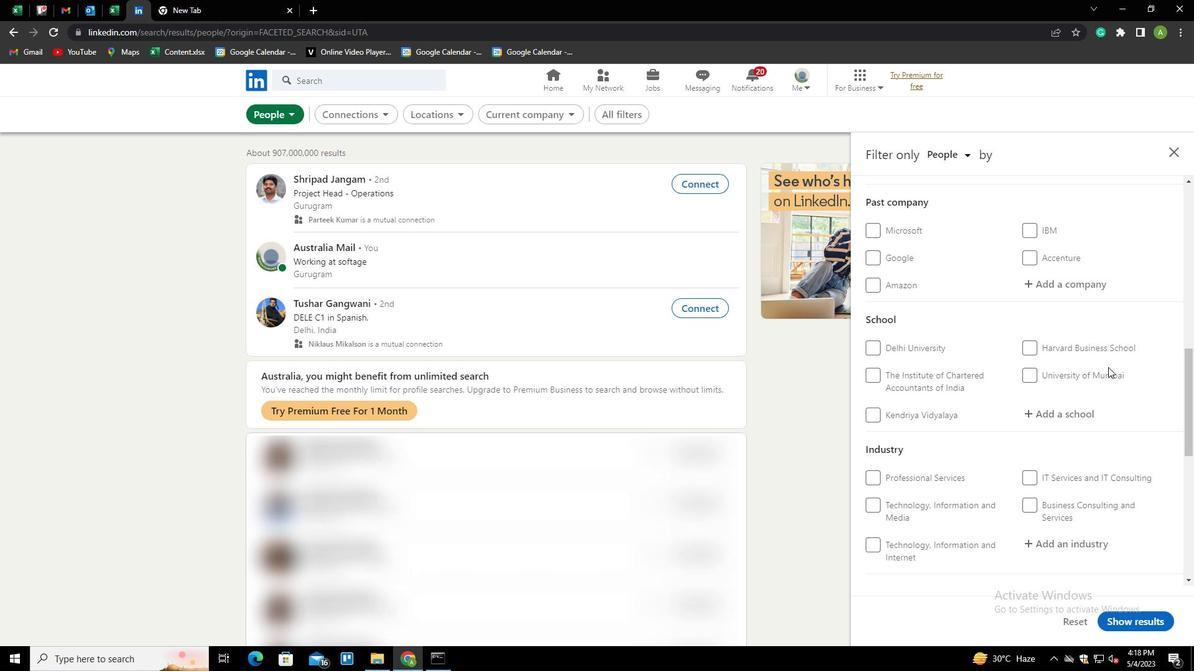 
Action: Mouse scrolled (1108, 368) with delta (0, 0)
Screenshot: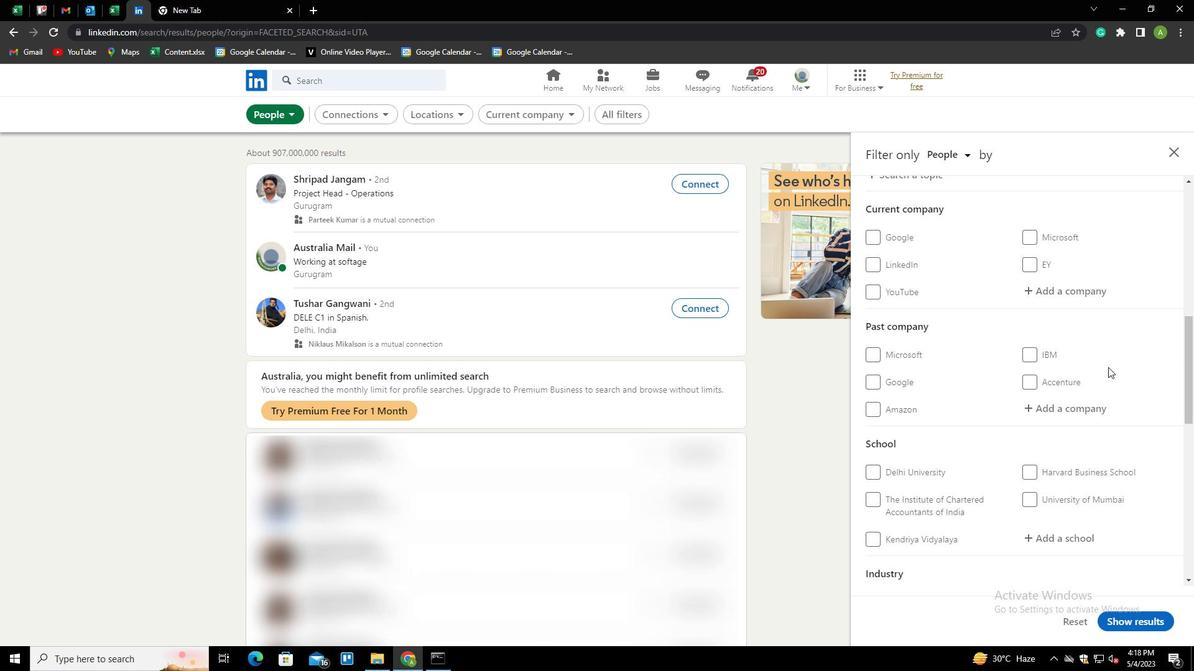 
Action: Mouse moved to (1082, 352)
Screenshot: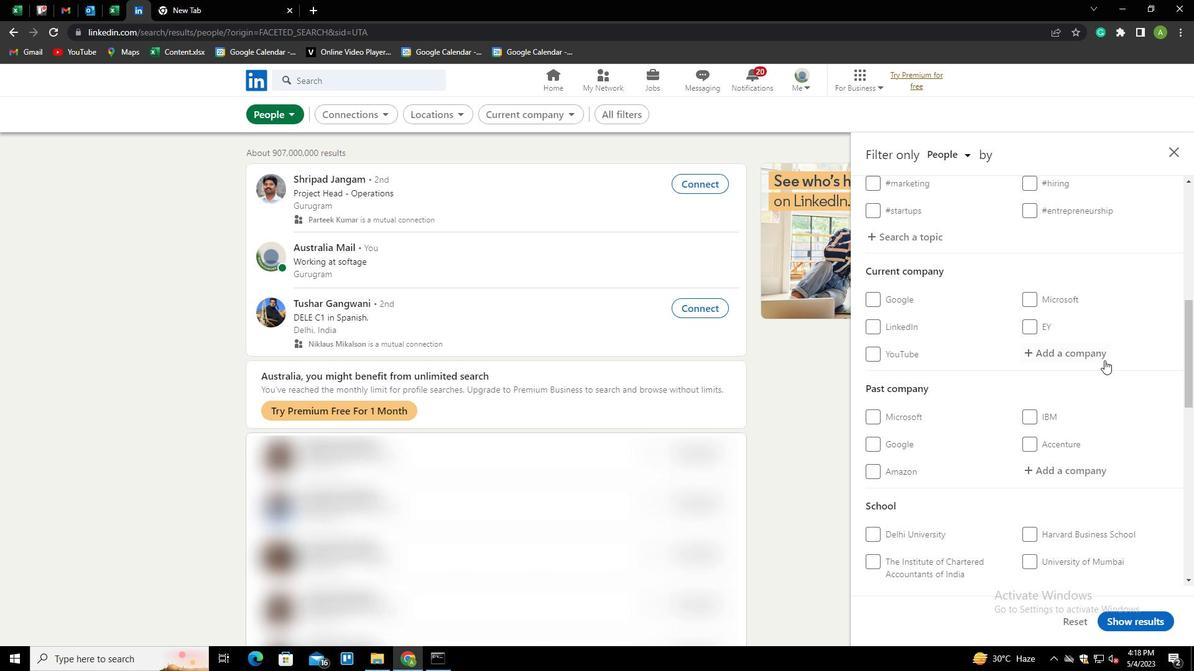 
Action: Mouse pressed left at (1082, 352)
Screenshot: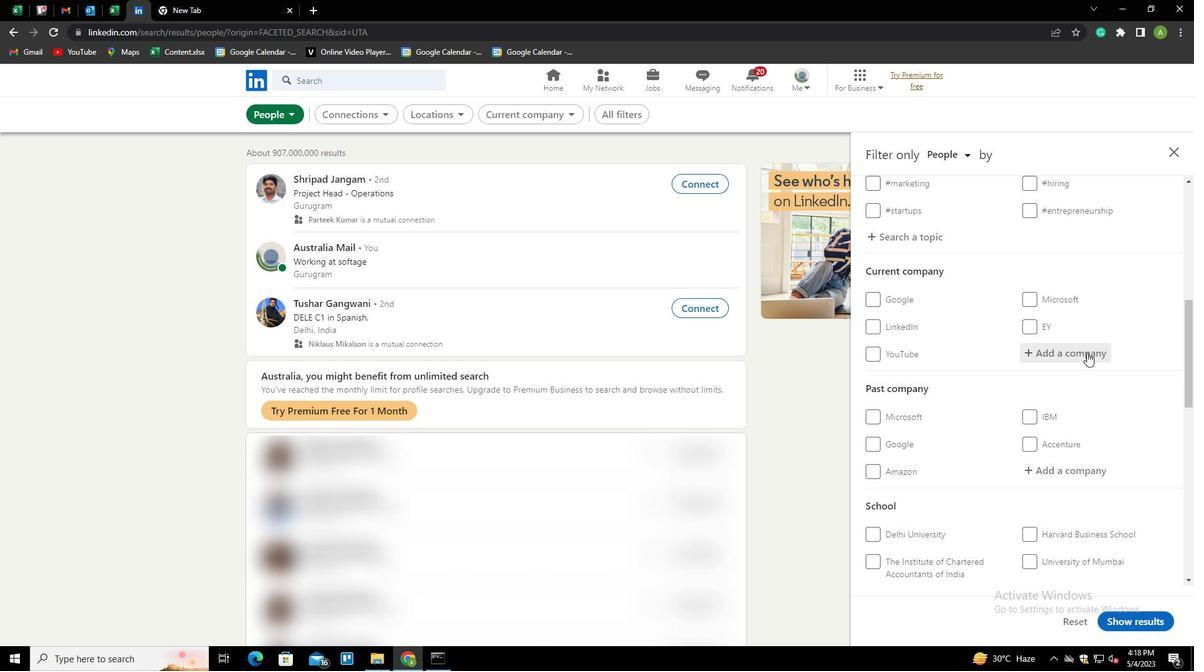
Action: Key pressed <Key.shift>HINDUSTAN<Key.space><Key.shift><Key.shift><Key.shift><Key.shift><Key.shift><Key.shift><Key.shift><Key.shift>ZINC<Key.down><Key.enter>
Screenshot: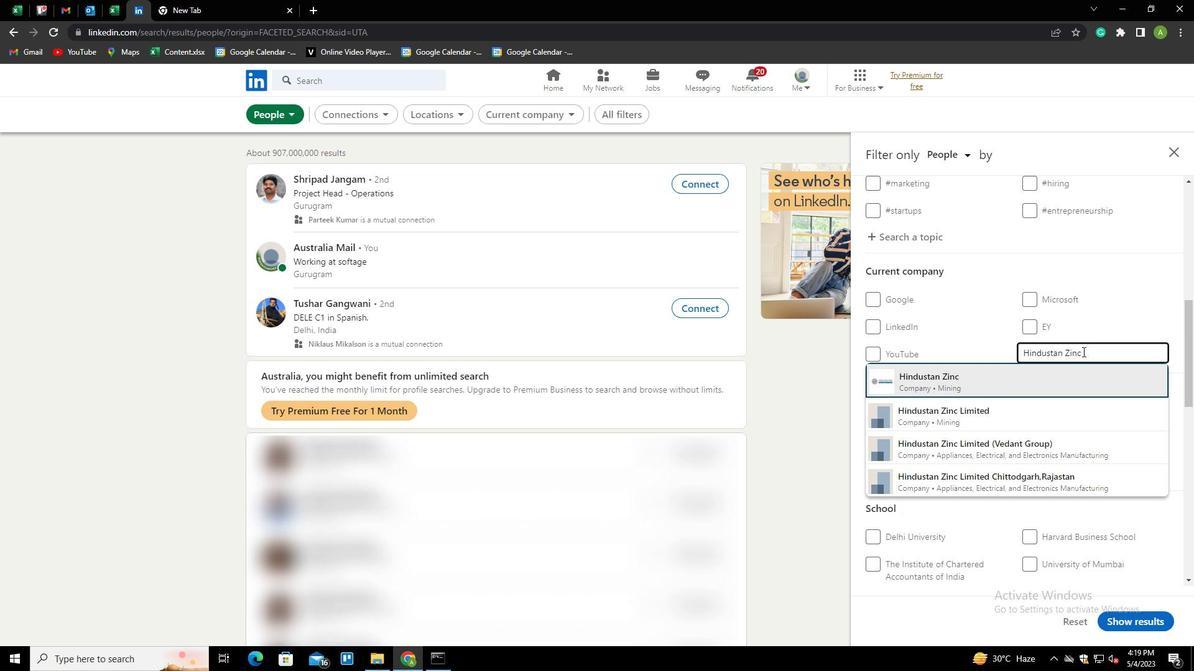 
Action: Mouse scrolled (1082, 351) with delta (0, 0)
Screenshot: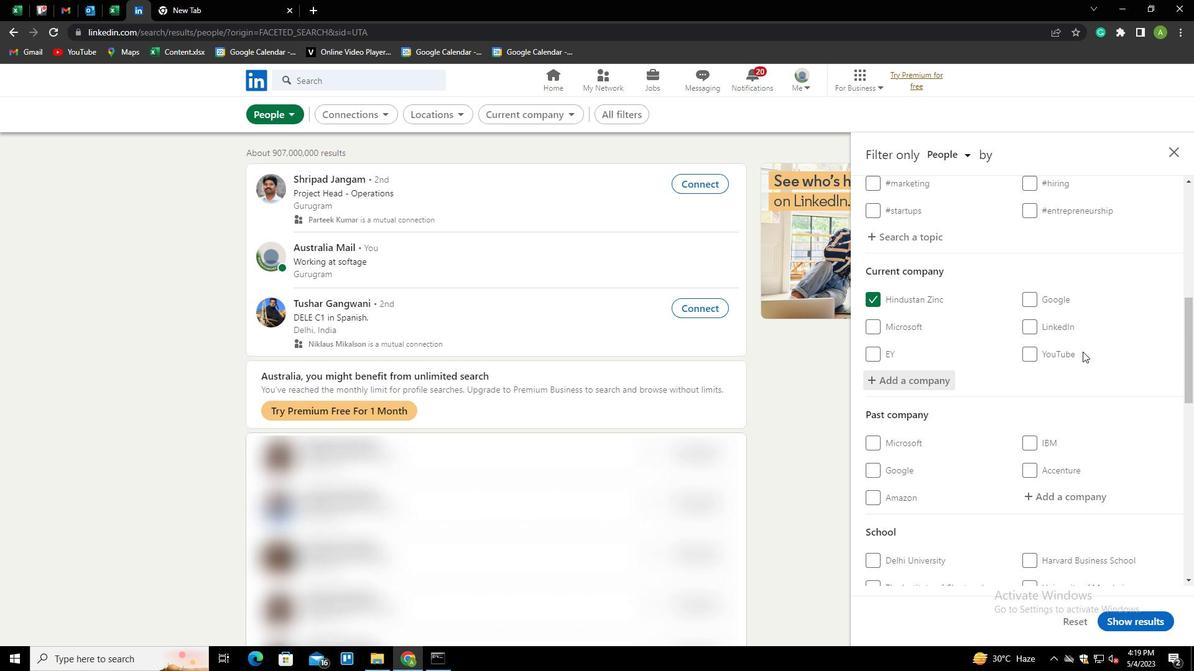 
Action: Mouse scrolled (1082, 351) with delta (0, 0)
Screenshot: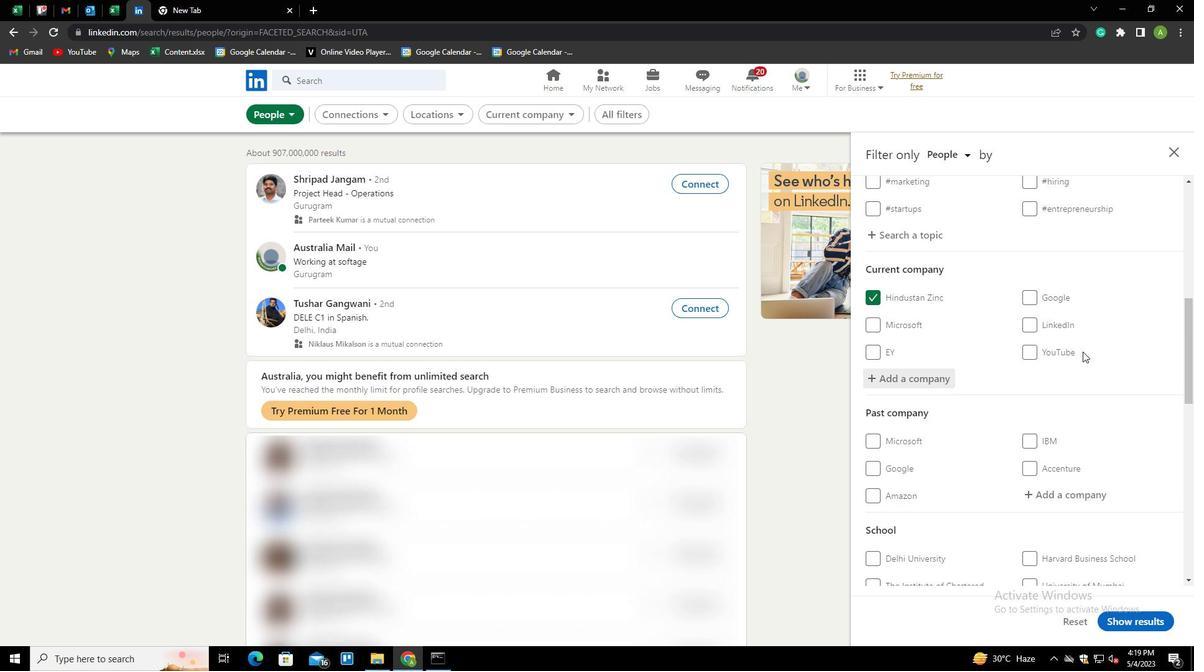 
Action: Mouse scrolled (1082, 351) with delta (0, 0)
Screenshot: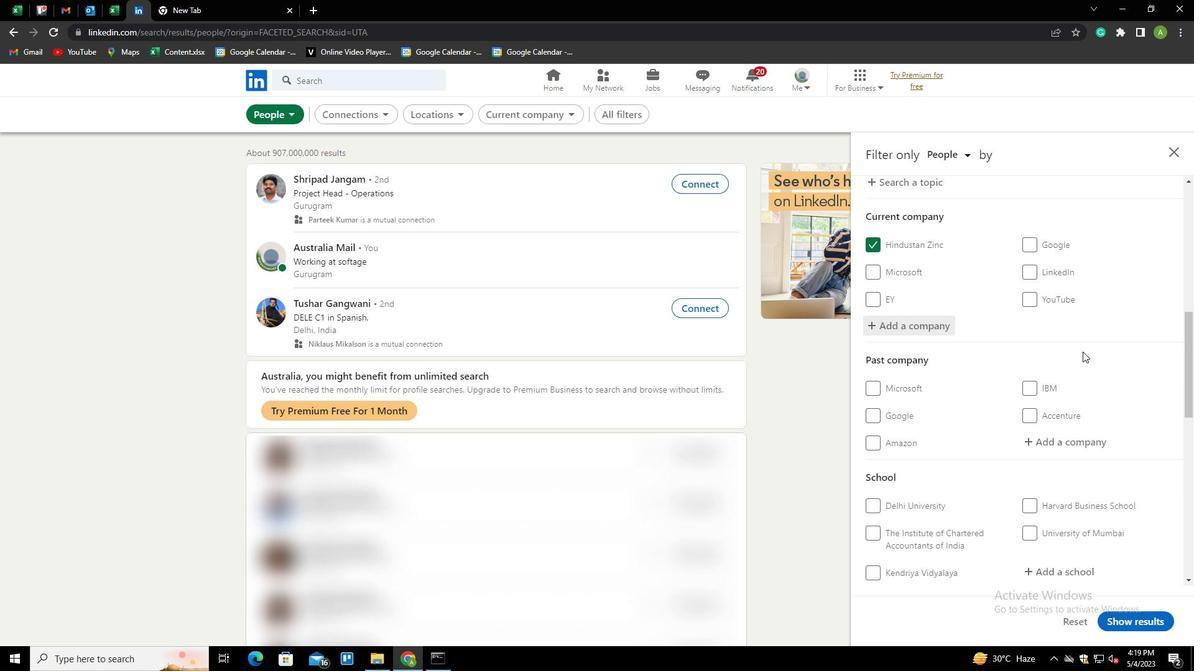 
Action: Mouse scrolled (1082, 351) with delta (0, 0)
Screenshot: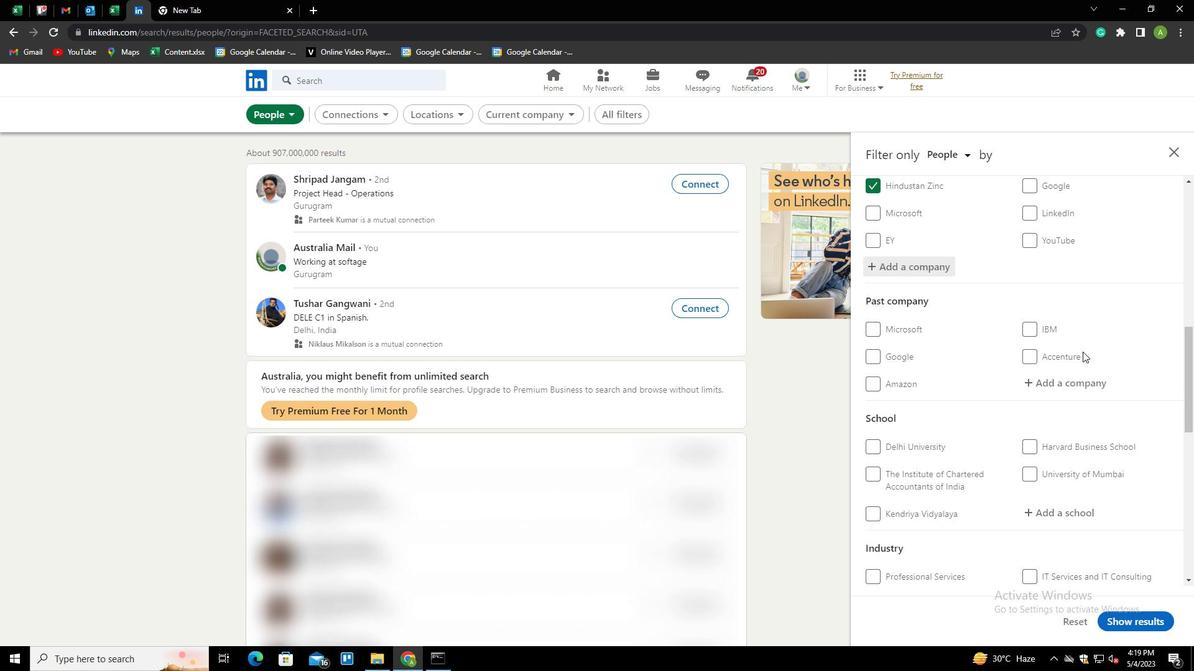 
Action: Mouse moved to (1054, 374)
Screenshot: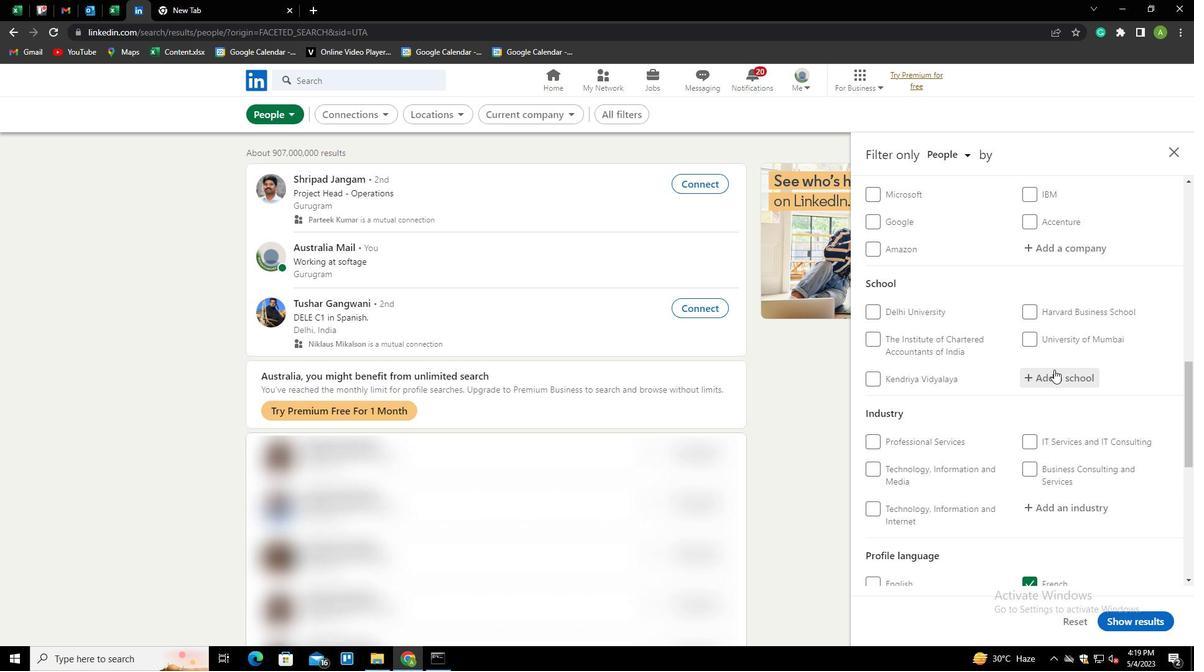 
Action: Mouse pressed left at (1054, 374)
Screenshot: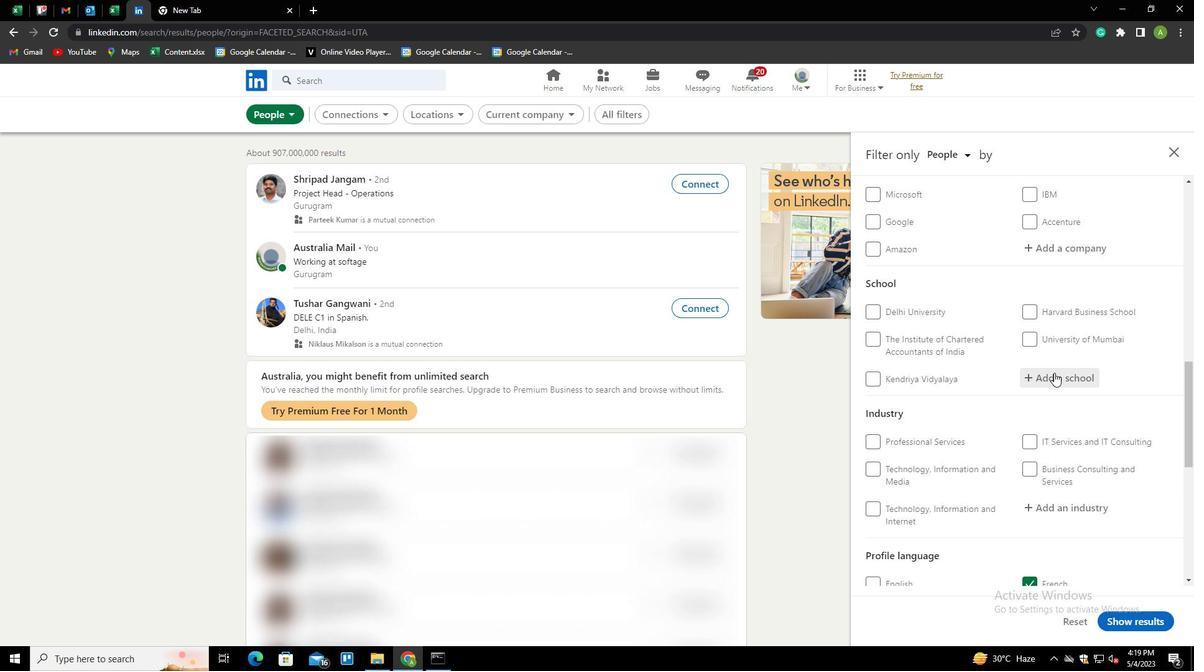 
Action: Key pressed <Key.shift>CHRIST<Key.space><Key.shift>UNIVERSITY,<Key.space><Key.shift>BANGALORE<Key.down><Key.enter>
Screenshot: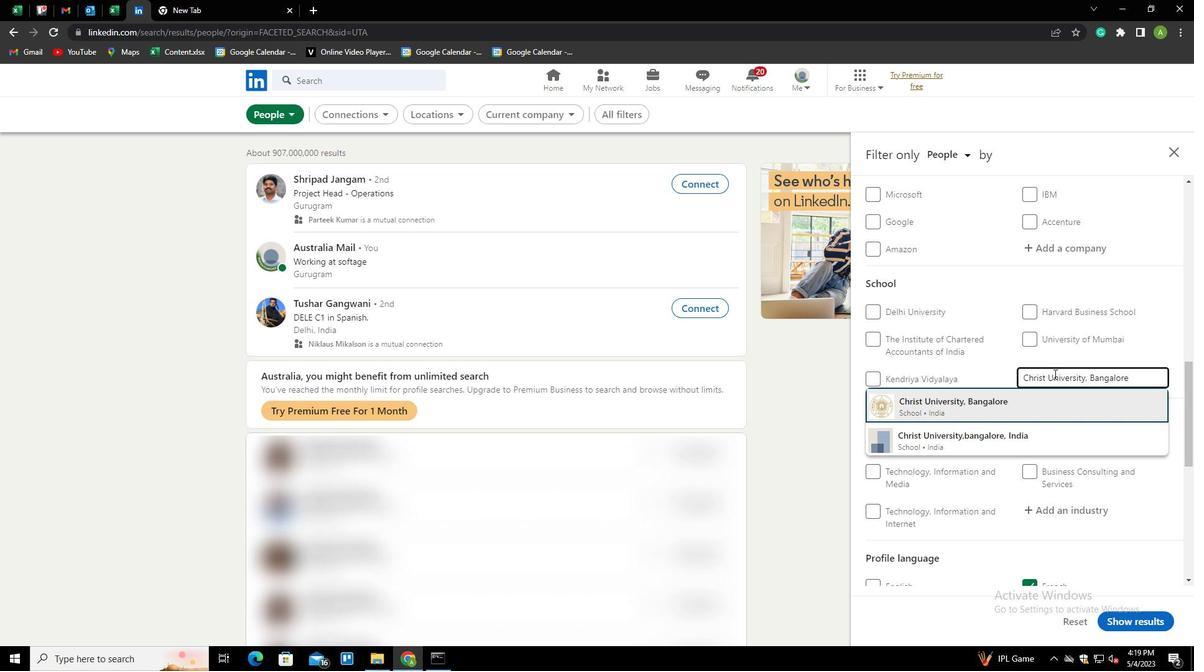 
Action: Mouse scrolled (1054, 373) with delta (0, 0)
Screenshot: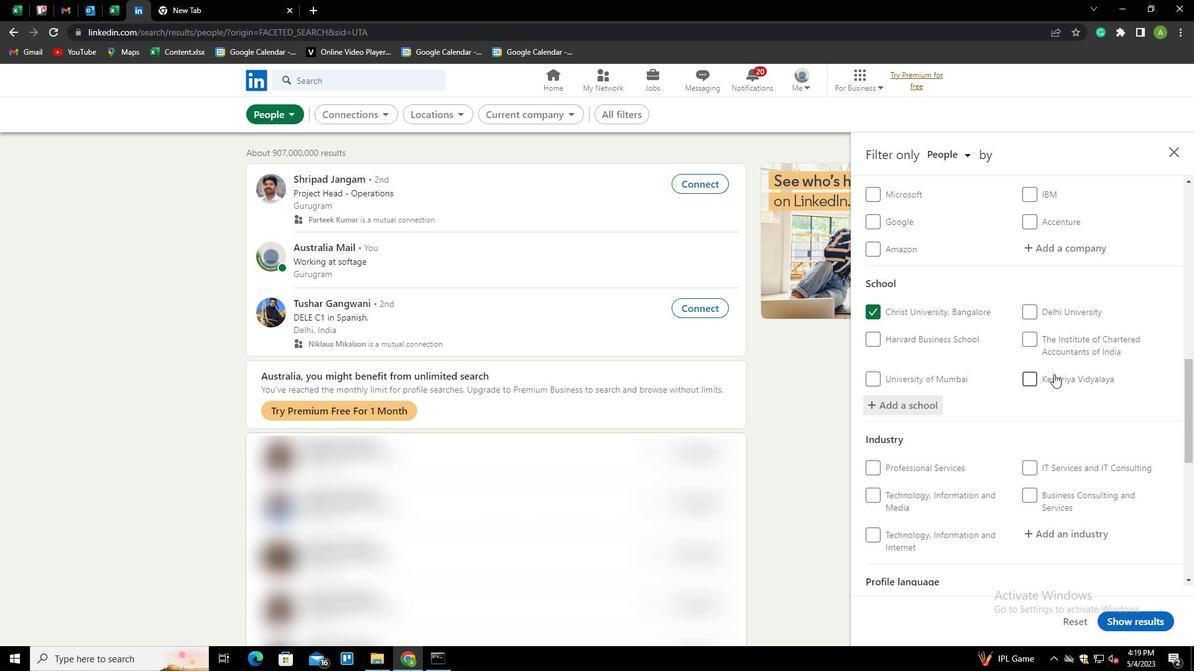 
Action: Mouse scrolled (1054, 373) with delta (0, 0)
Screenshot: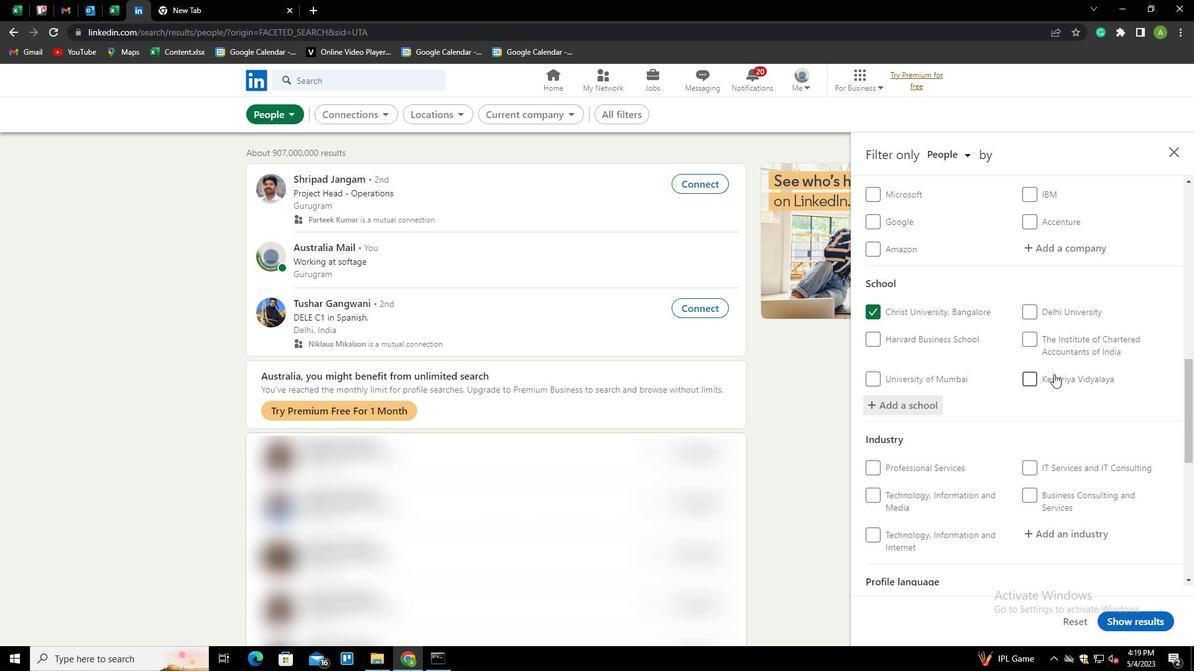 
Action: Mouse scrolled (1054, 373) with delta (0, 0)
Screenshot: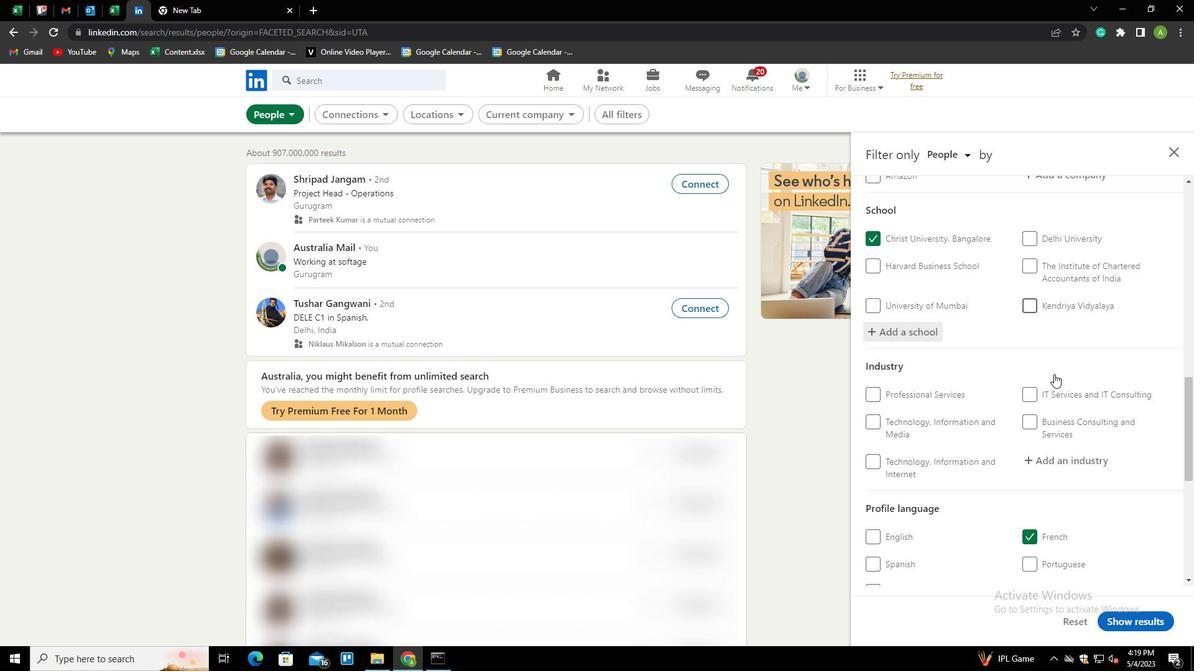 
Action: Mouse moved to (1049, 353)
Screenshot: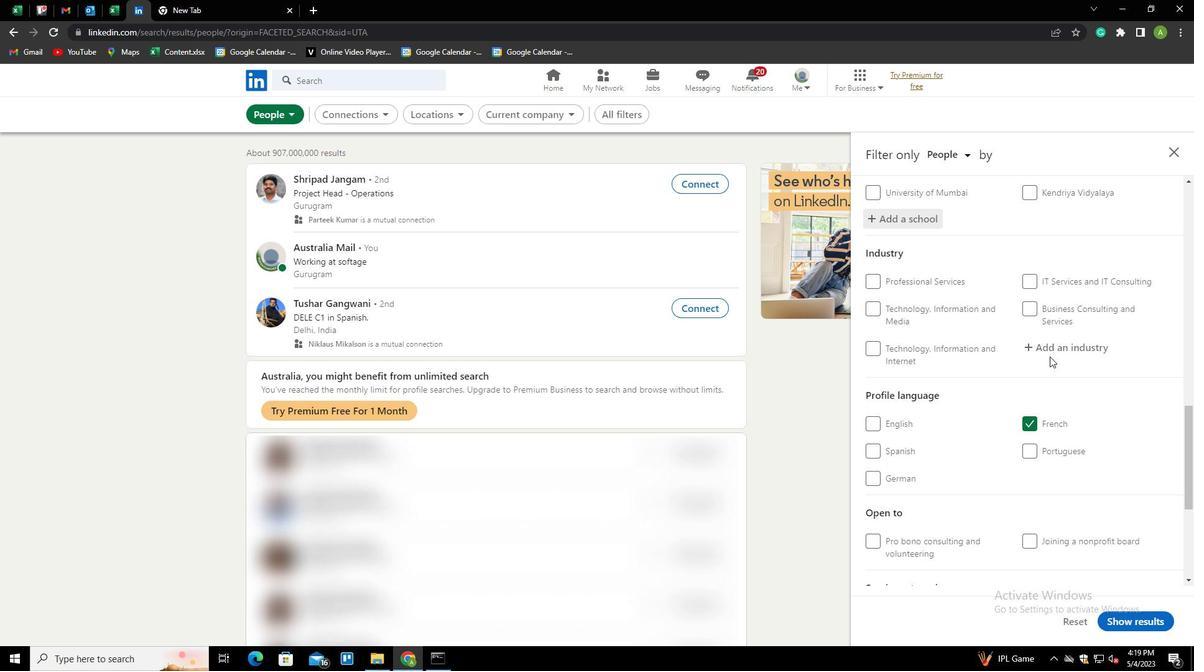 
Action: Mouse pressed left at (1049, 353)
Screenshot: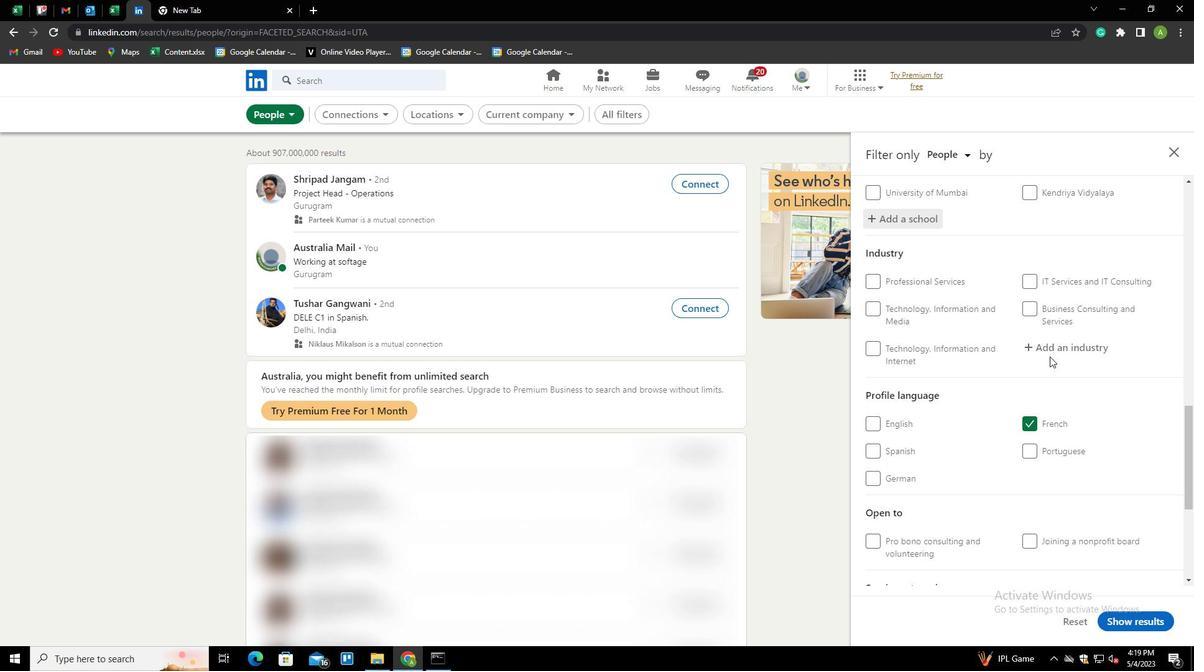 
Action: Key pressed <Key.shift>FOOD<Key.space>AND<Key.space><Key.shift><Key.shift><Key.shift><Key.shift><Key.shift><Key.shift><Key.shift>BEVETA<Key.backspace><Key.backspace>RAGE<Key.down><Key.enter>
Screenshot: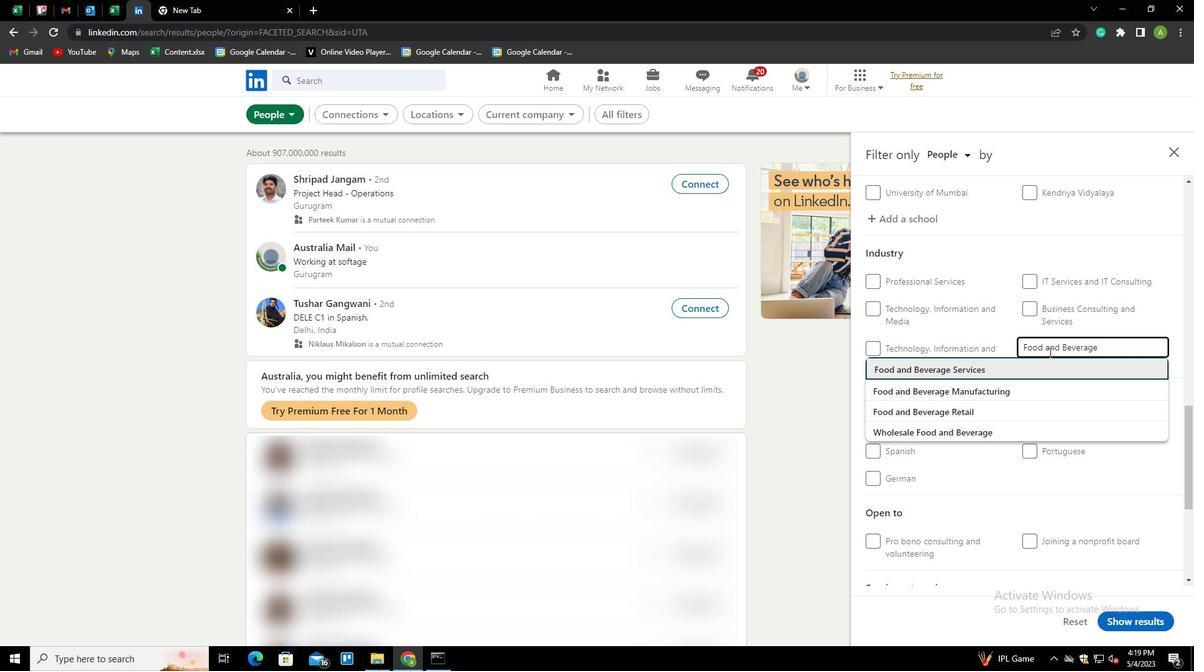 
Action: Mouse scrolled (1049, 352) with delta (0, 0)
Screenshot: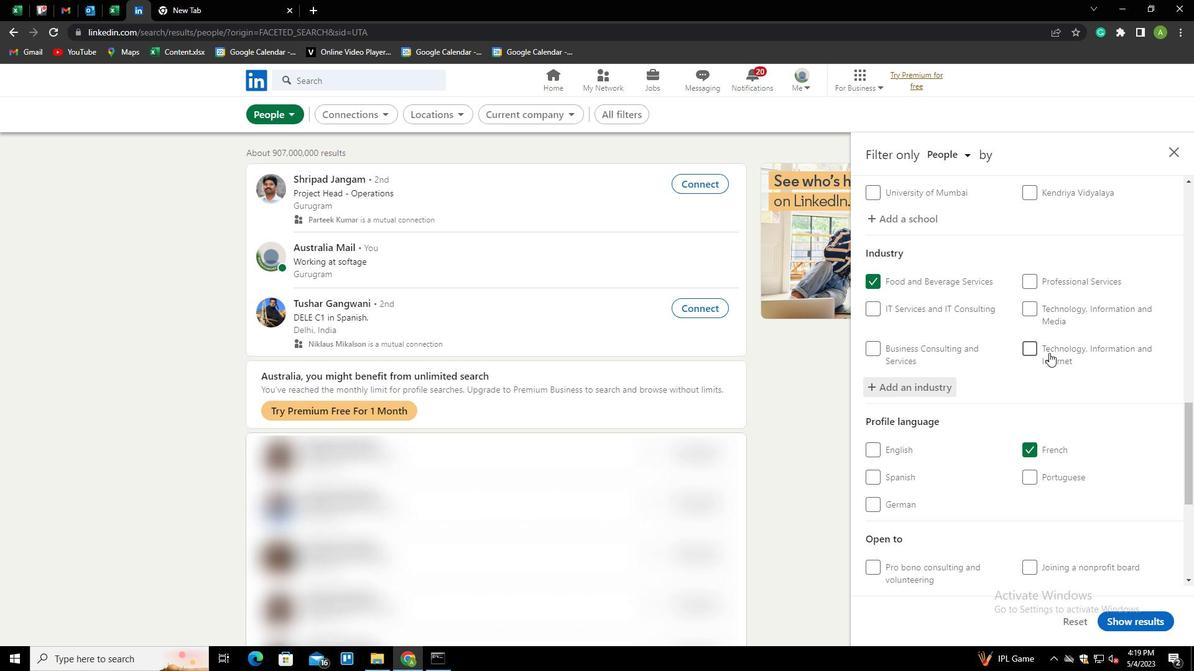 
Action: Mouse scrolled (1049, 352) with delta (0, 0)
Screenshot: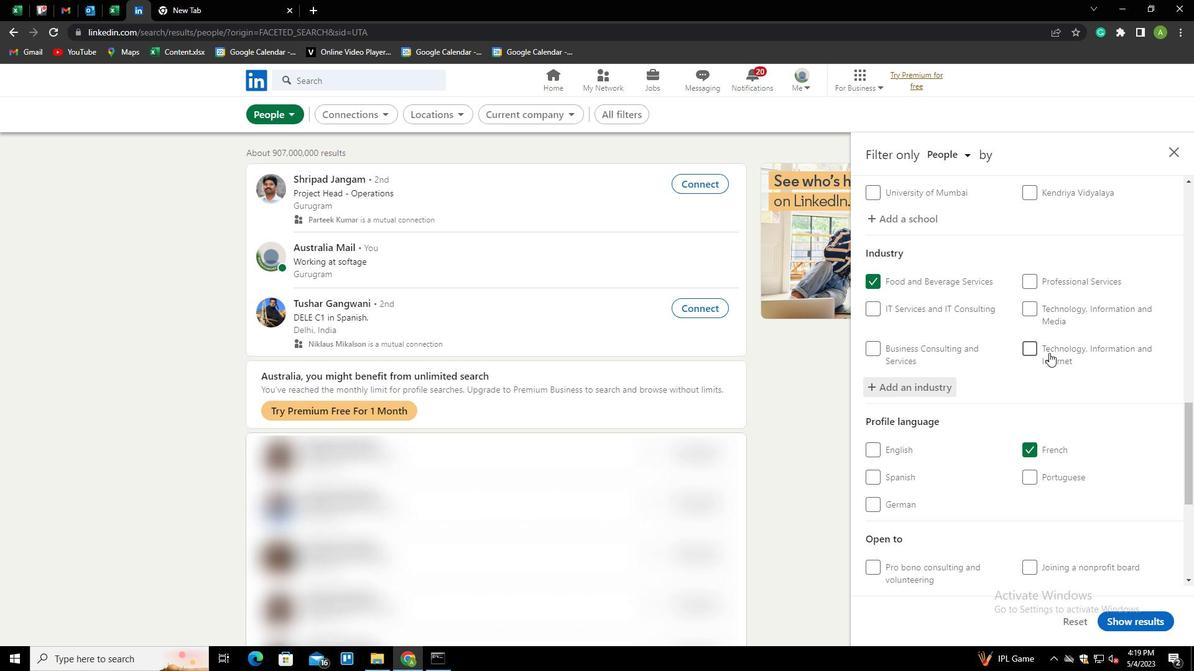 
Action: Mouse scrolled (1049, 352) with delta (0, 0)
Screenshot: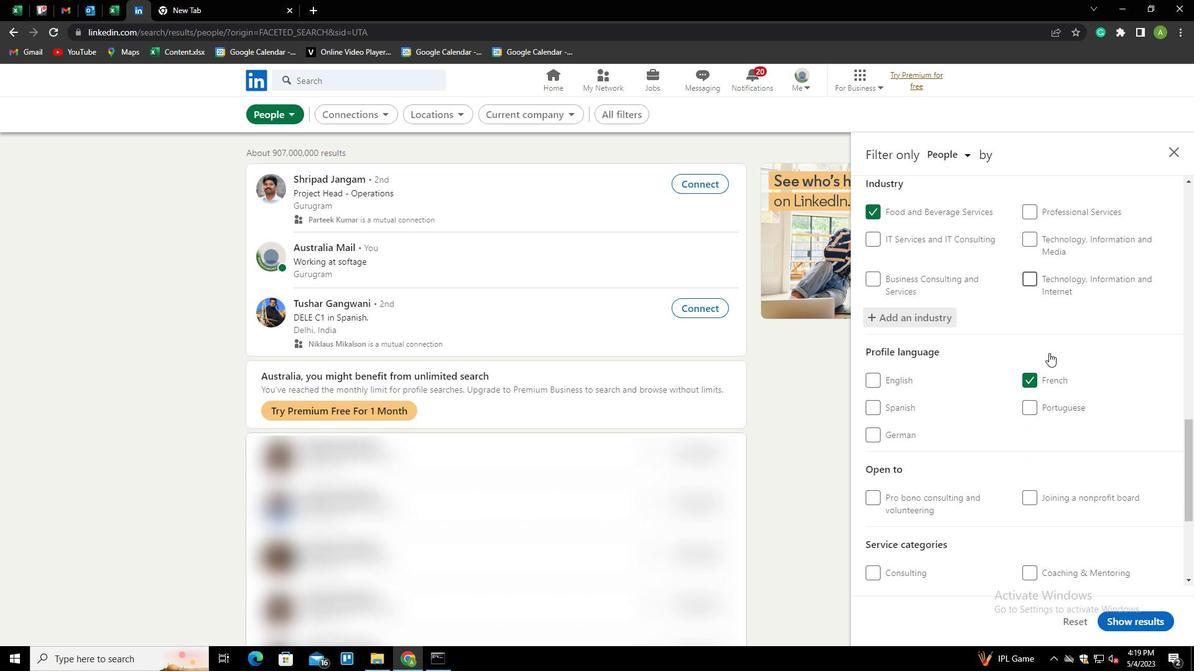 
Action: Mouse scrolled (1049, 352) with delta (0, 0)
Screenshot: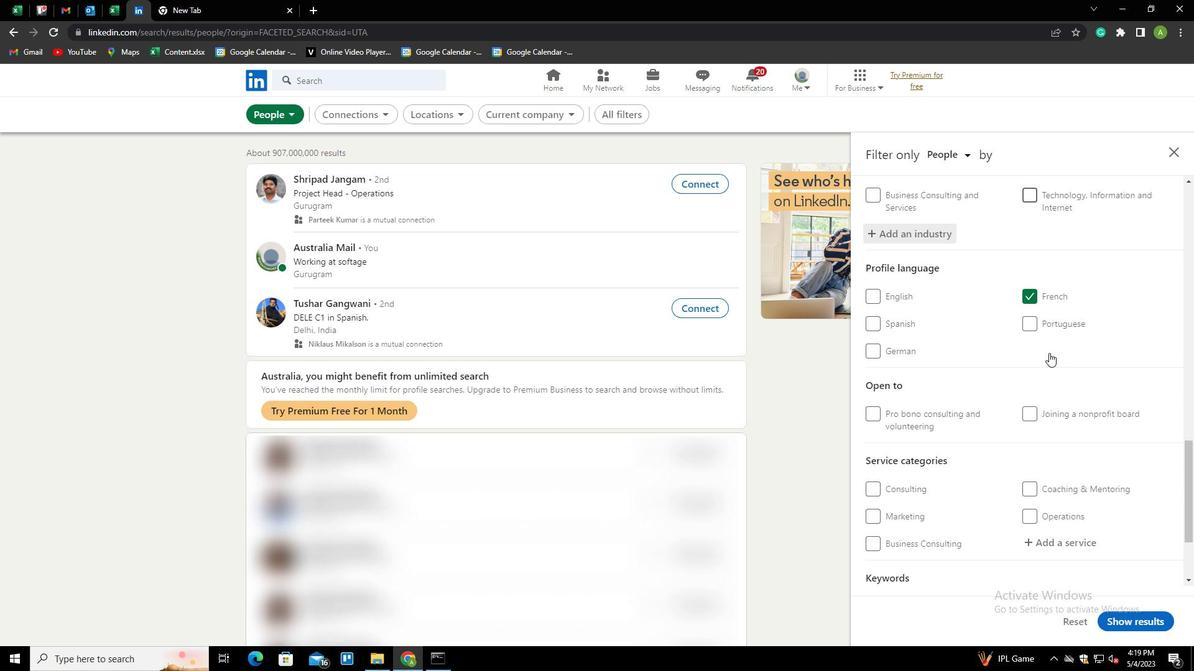 
Action: Mouse moved to (1046, 452)
Screenshot: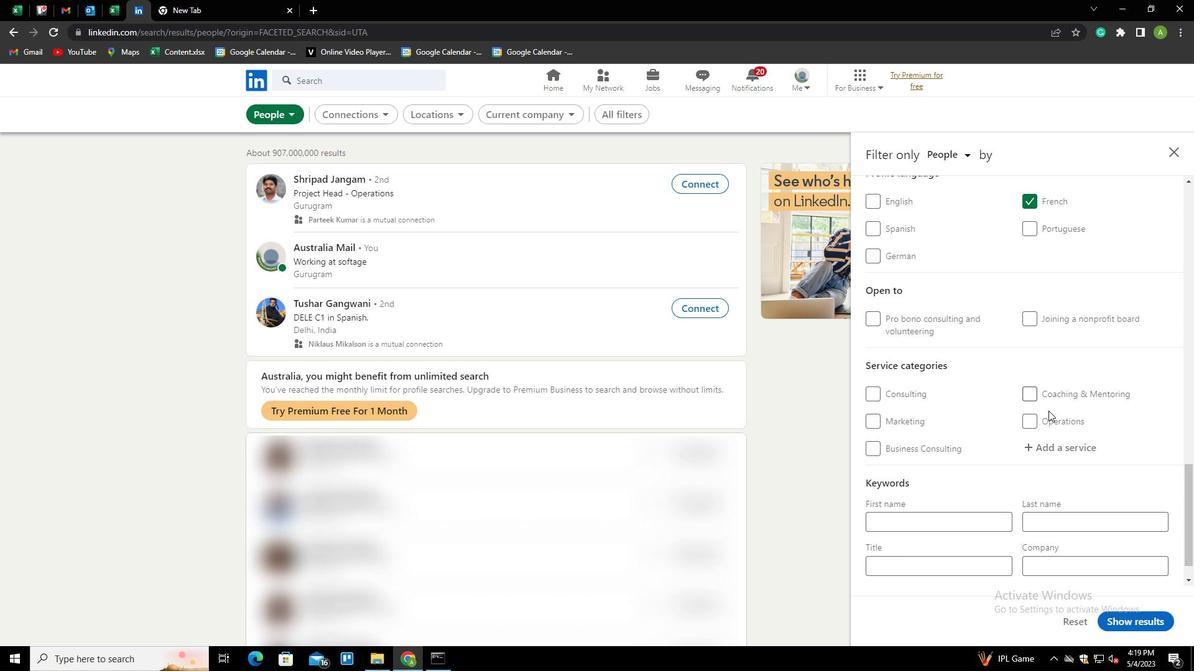 
Action: Mouse pressed left at (1046, 452)
Screenshot: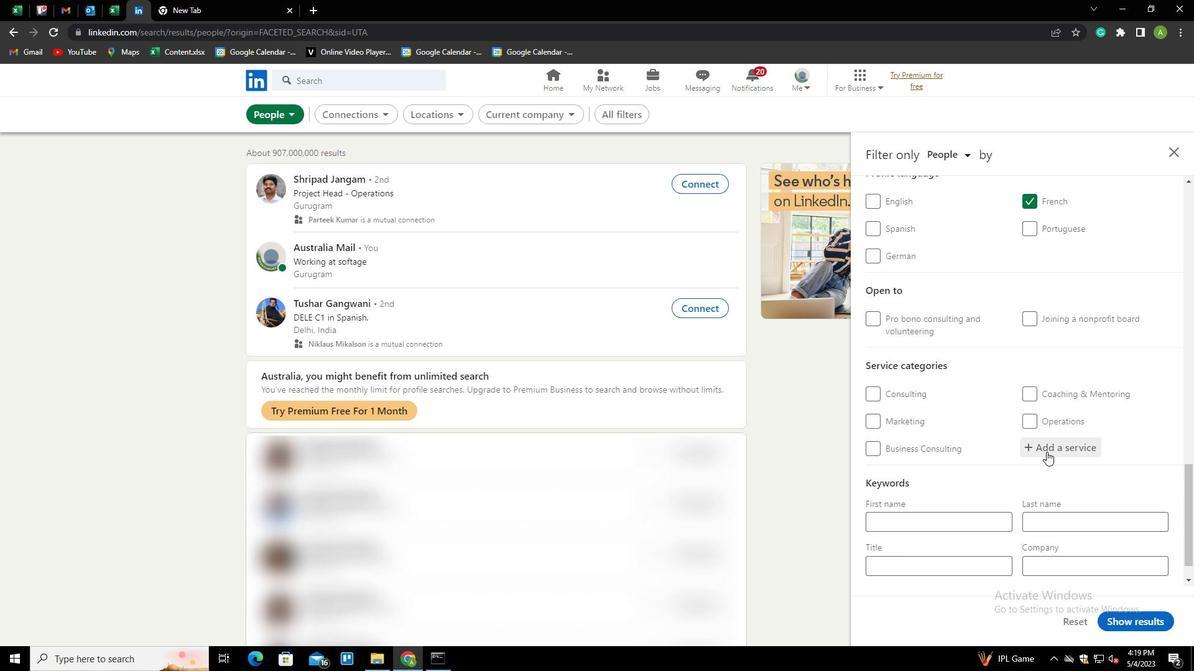 
Action: Key pressed <Key.shift>TAX<Key.space><Key.shift>LAW<Key.down><Key.enter>
Screenshot: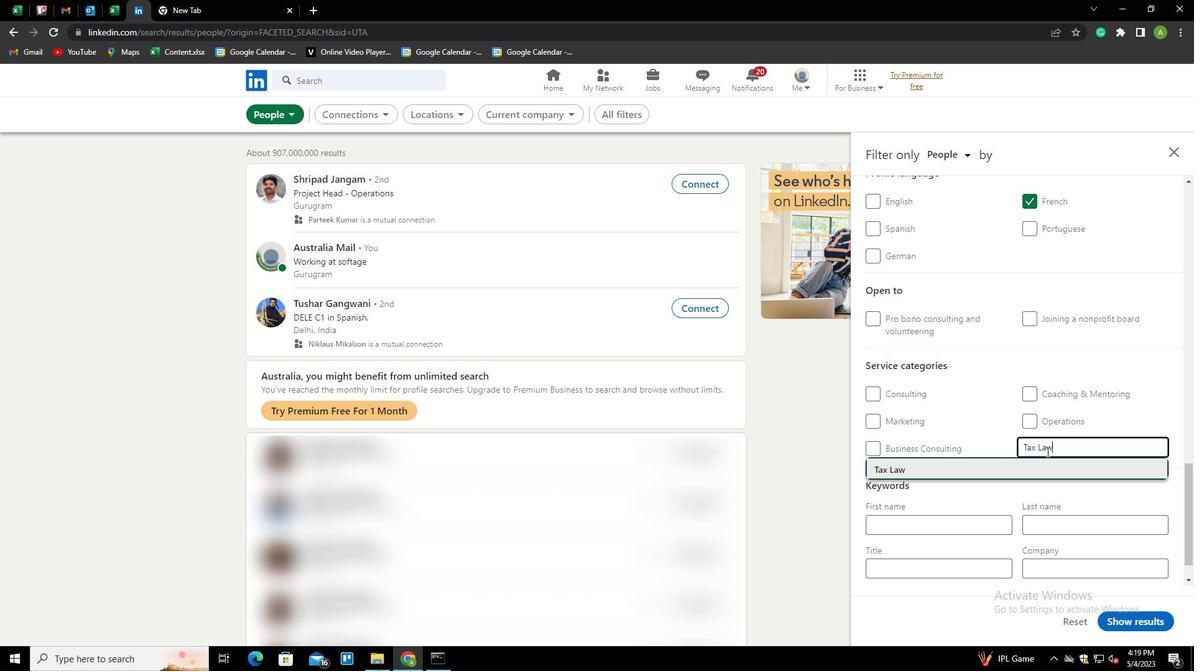 
Action: Mouse scrolled (1046, 451) with delta (0, 0)
Screenshot: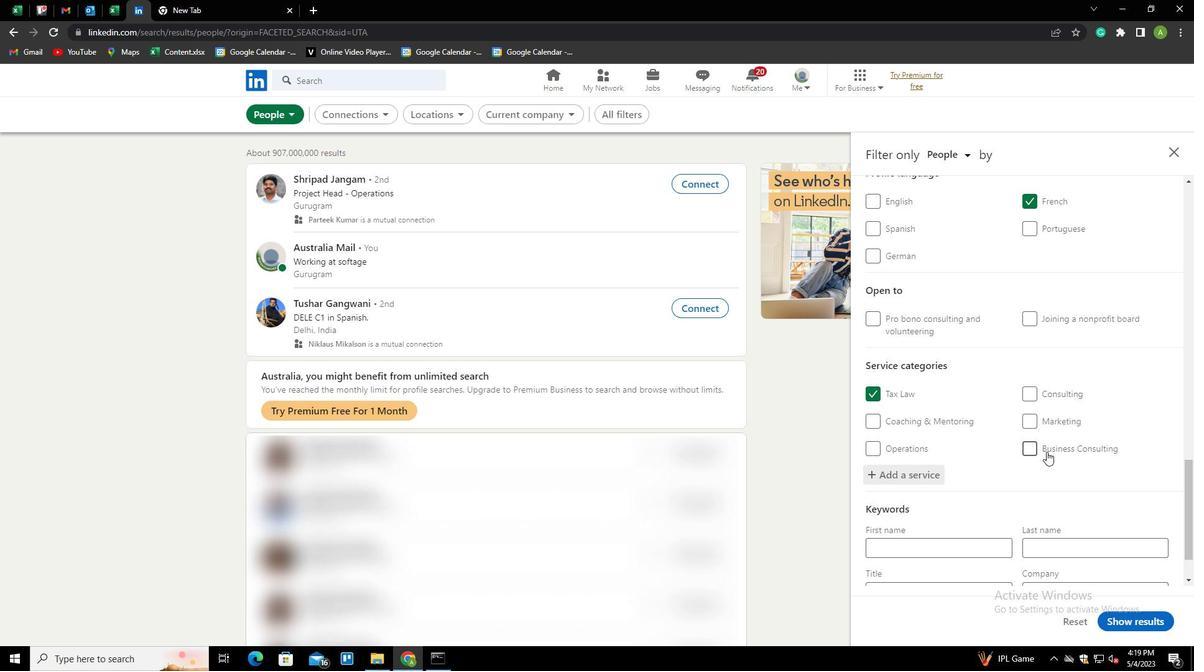 
Action: Mouse scrolled (1046, 451) with delta (0, 0)
Screenshot: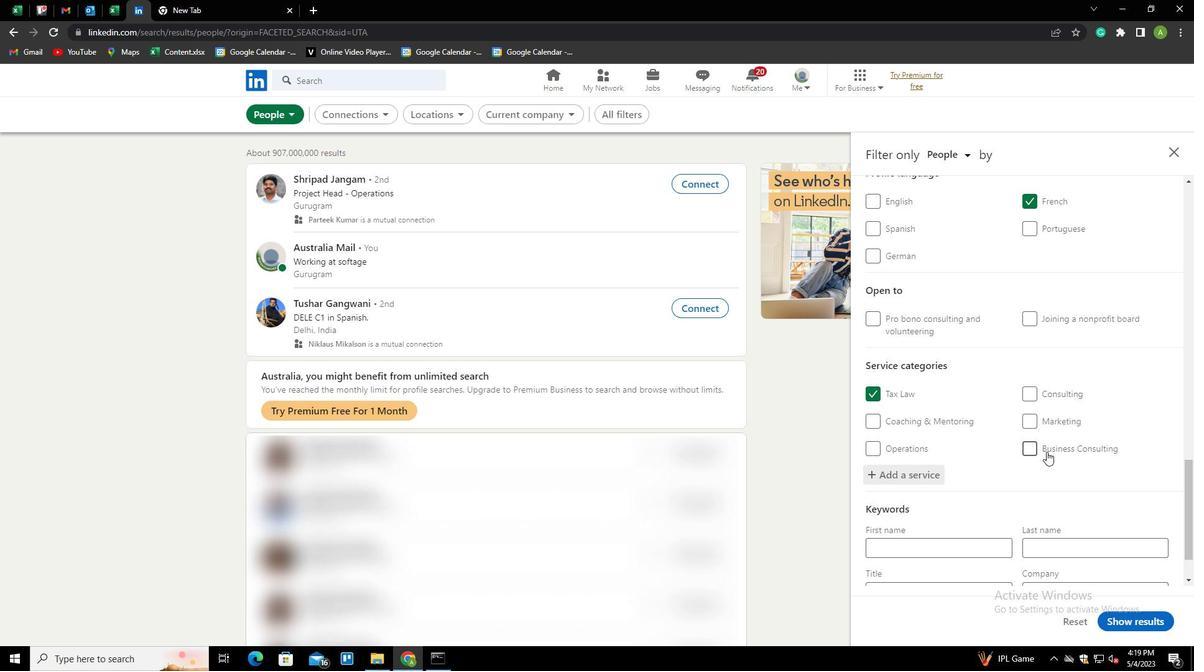
Action: Mouse moved to (1046, 452)
Screenshot: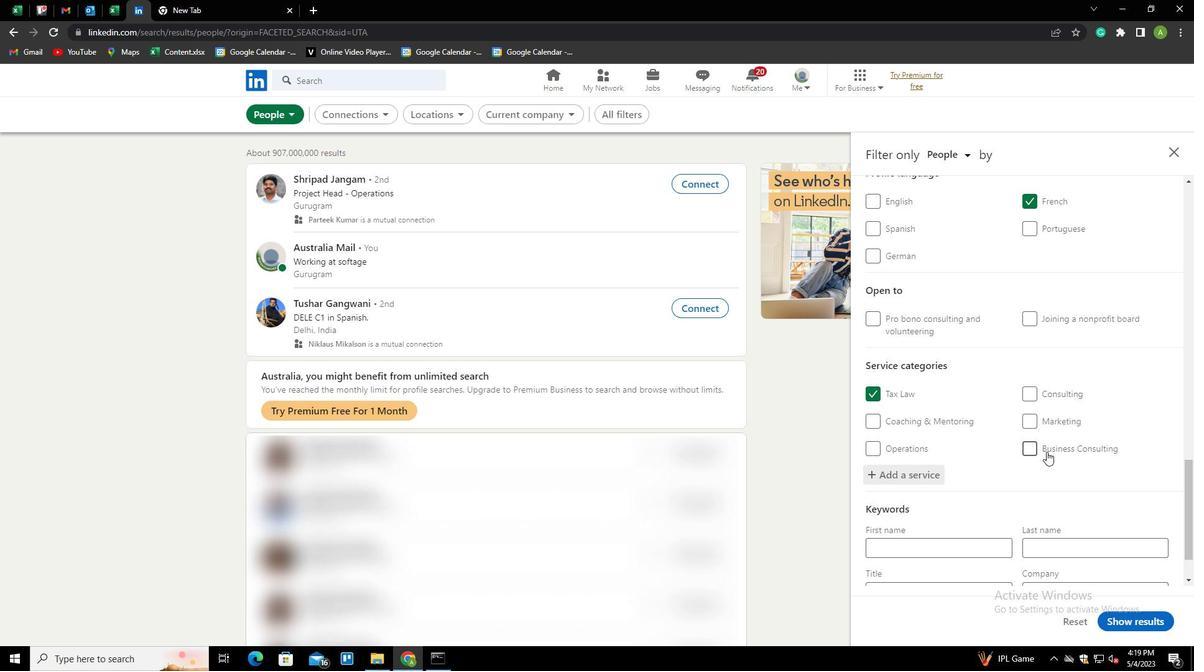 
Action: Mouse scrolled (1046, 452) with delta (0, 0)
Screenshot: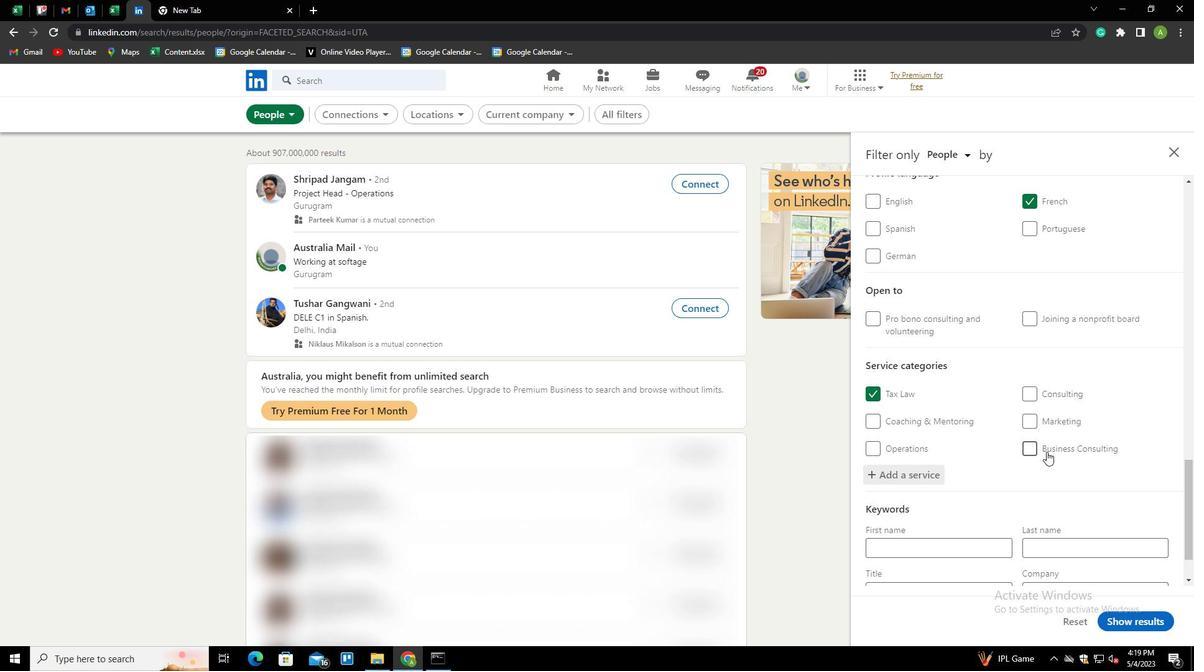 
Action: Mouse scrolled (1046, 452) with delta (0, 0)
Screenshot: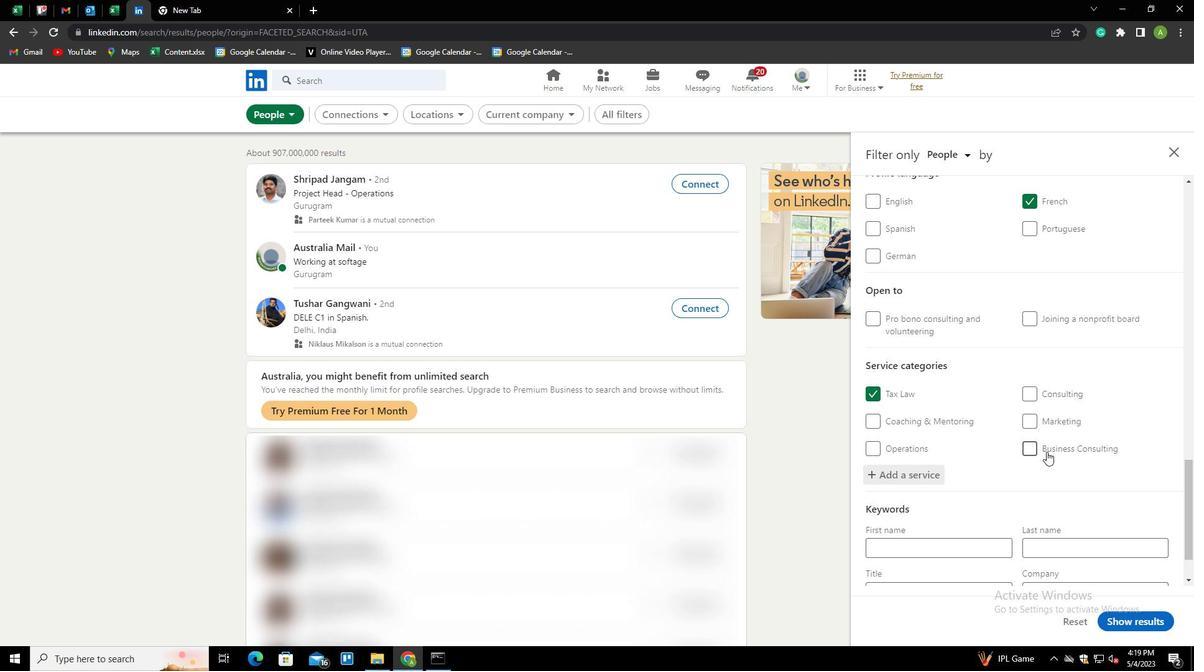 
Action: Mouse scrolled (1046, 452) with delta (0, 0)
Screenshot: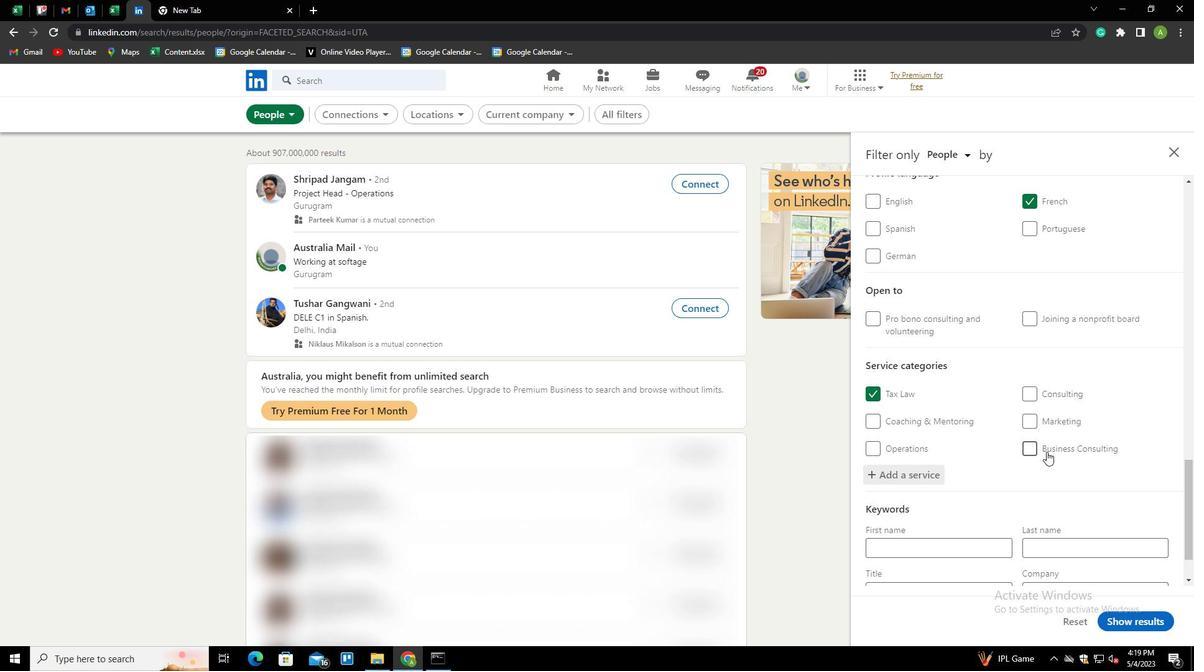 
Action: Mouse moved to (985, 523)
Screenshot: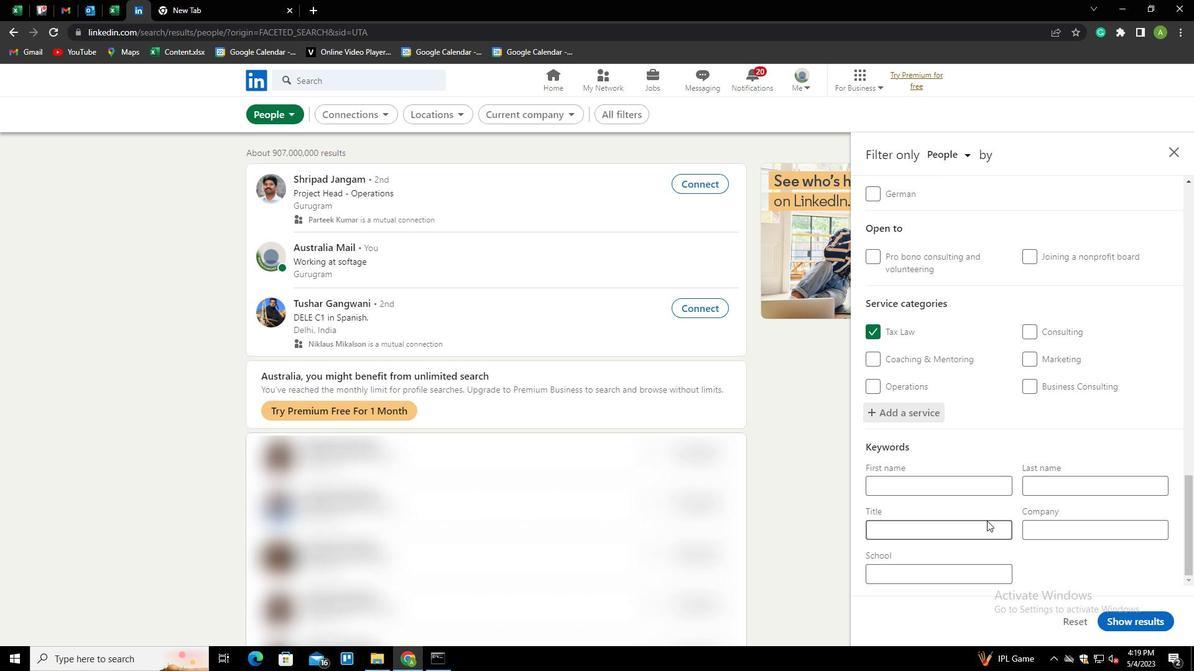
Action: Mouse pressed left at (985, 523)
Screenshot: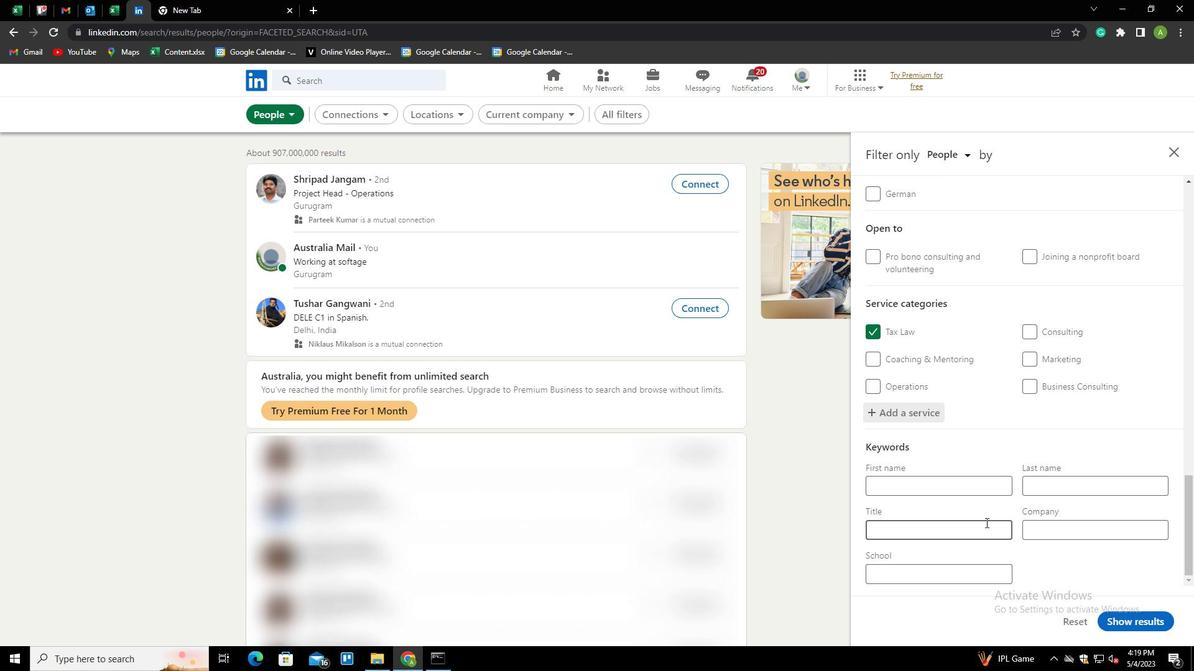 
Action: Key pressed <Key.shift><Key.shift><Key.shift><Key.shift><Key.shift><Key.shift><Key.shift><Key.shift><Key.shift><Key.shift><Key.shift><Key.shift><Key.shift><Key.shift>GGE<Key.backspace><Key.backspace>EOLOGICAL<Key.space><Key.shift>ENGINEER
Screenshot: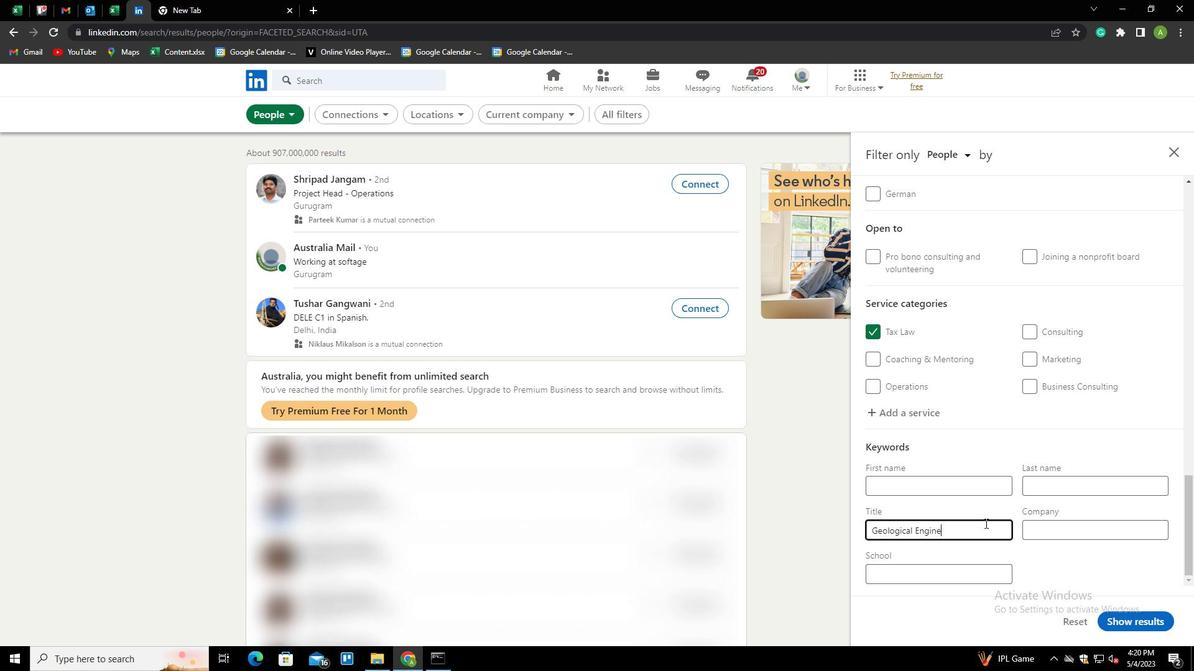 
Action: Mouse moved to (1056, 561)
Screenshot: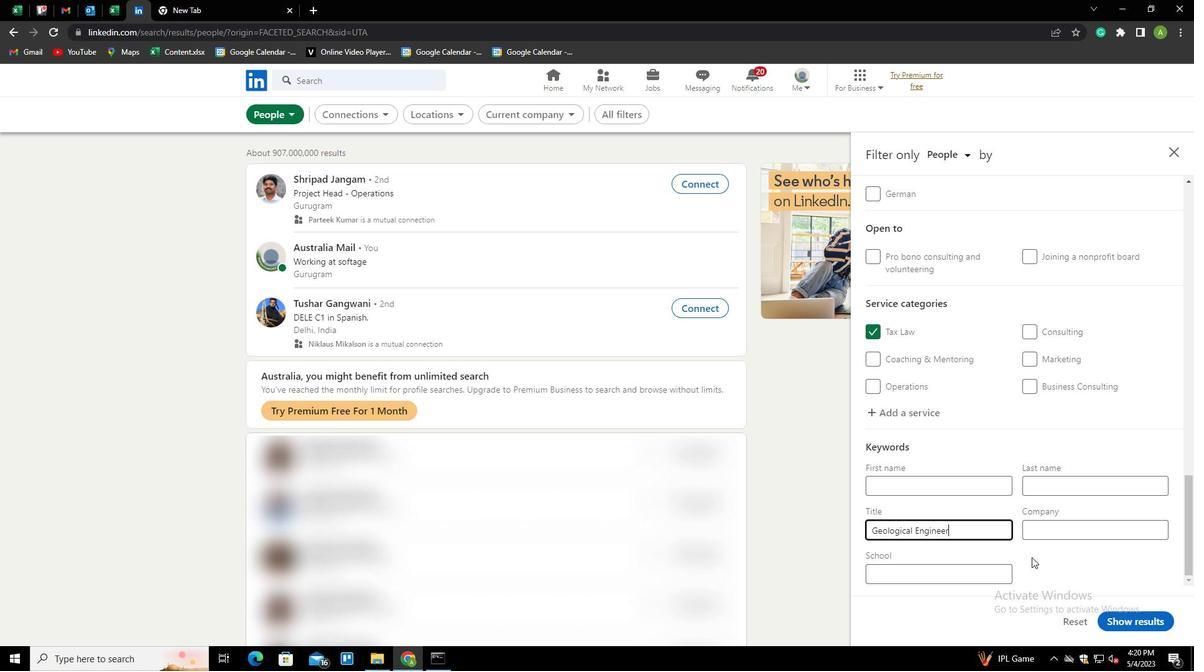 
Action: Mouse pressed left at (1056, 561)
Screenshot: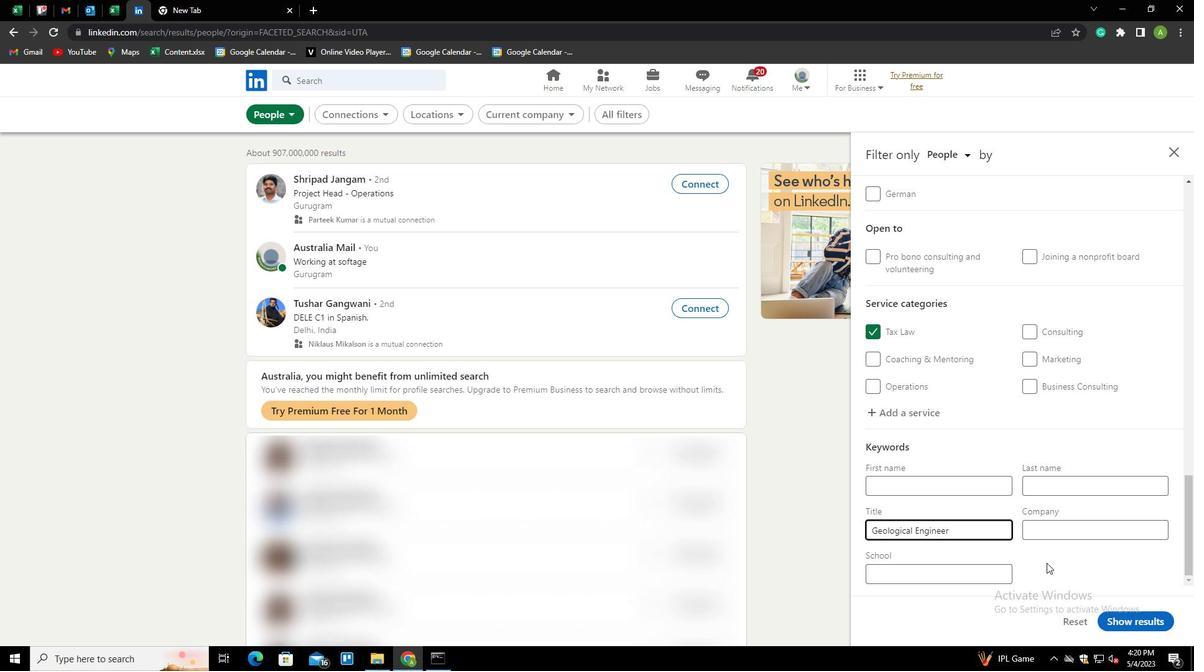 
Action: Mouse moved to (1128, 613)
Screenshot: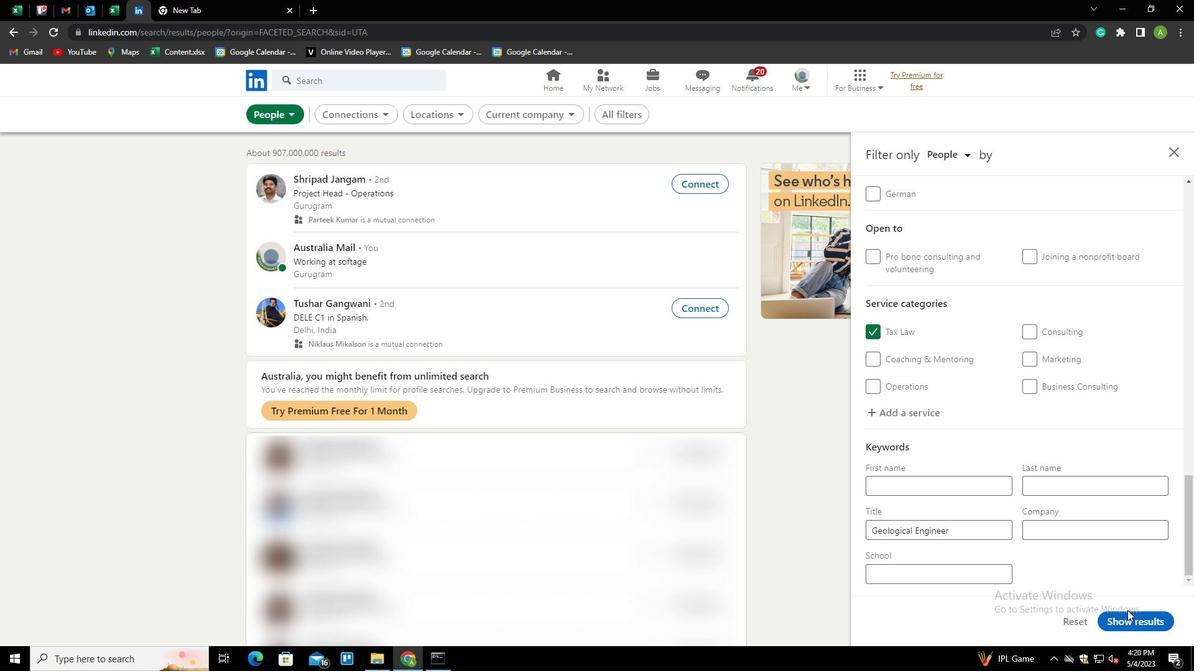 
Action: Mouse pressed left at (1128, 613)
Screenshot: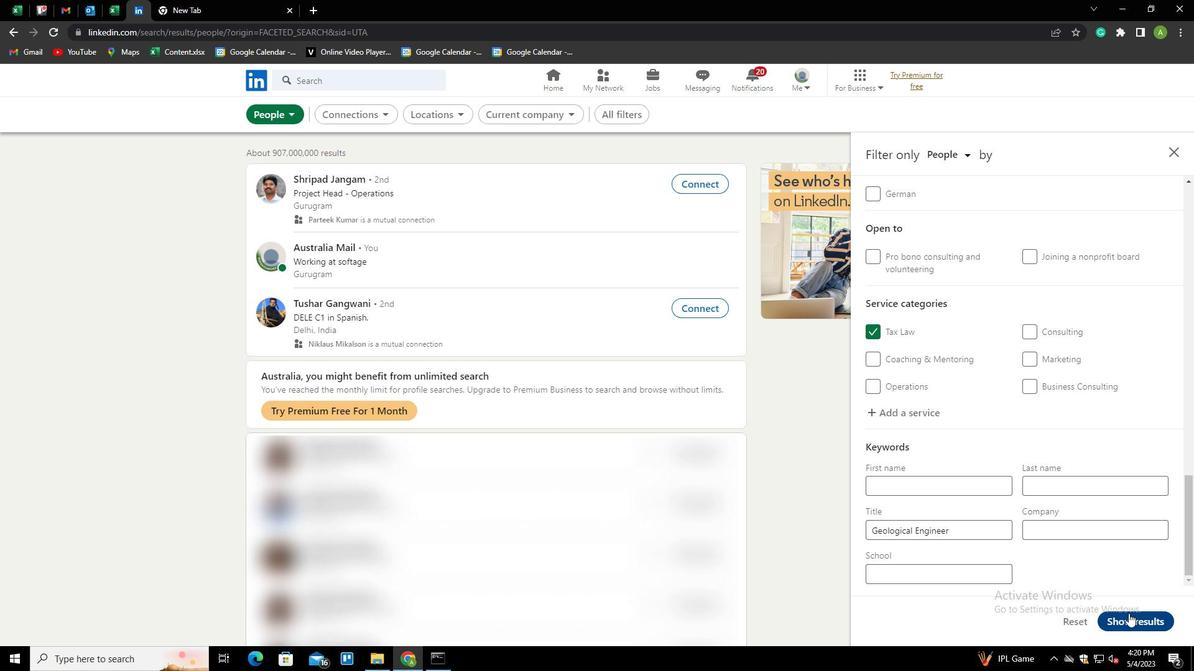 
Action: Mouse moved to (1095, 544)
Screenshot: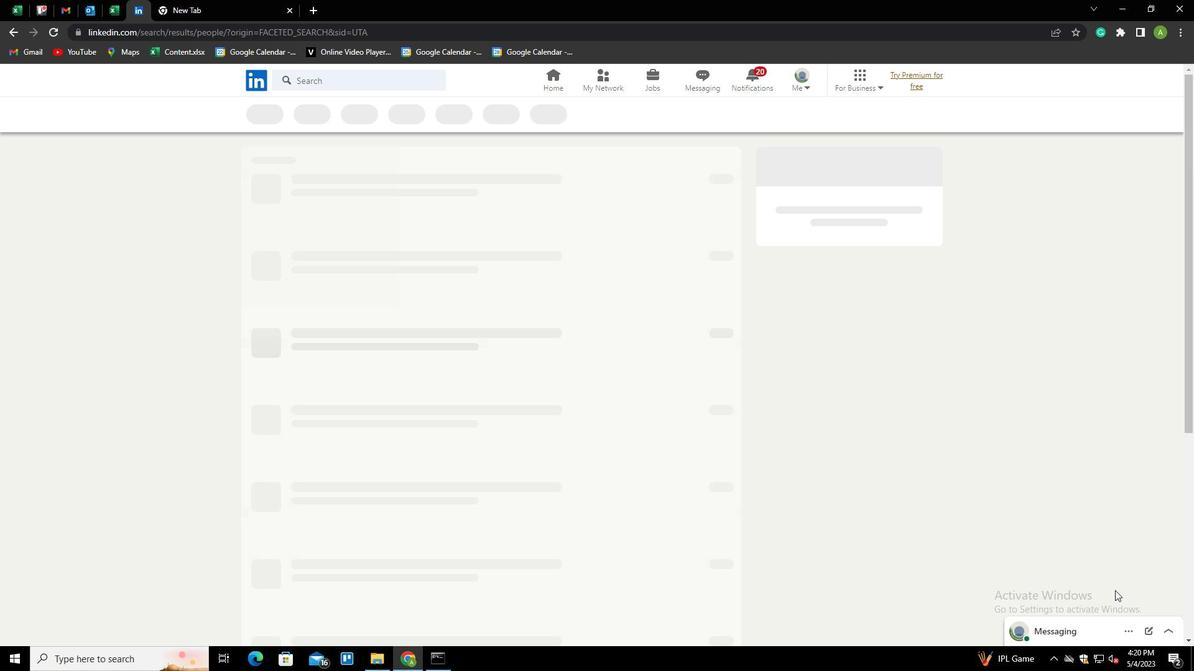 
